 Task: Check the percentage active listings of 4 bedrooms in the last 5 years.
Action: Mouse moved to (889, 202)
Screenshot: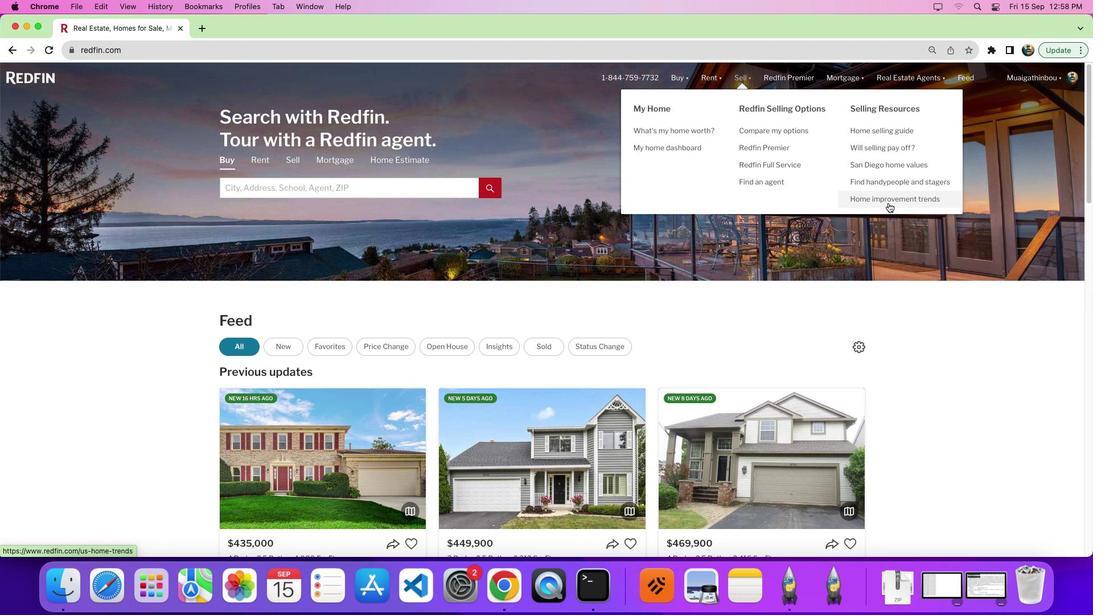 
Action: Mouse pressed left at (889, 202)
Screenshot: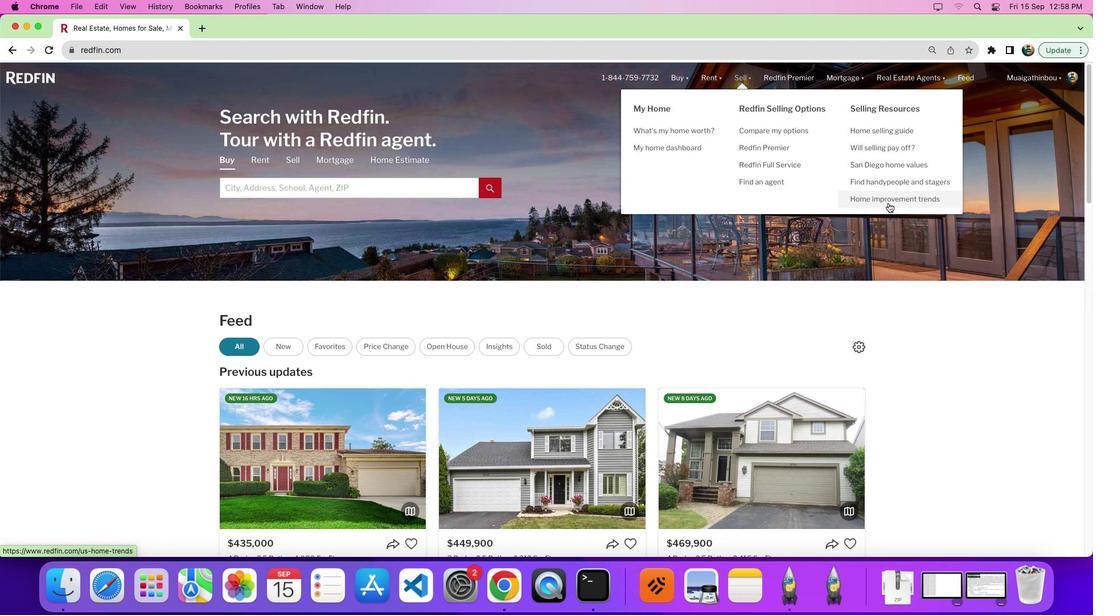 
Action: Mouse pressed left at (889, 202)
Screenshot: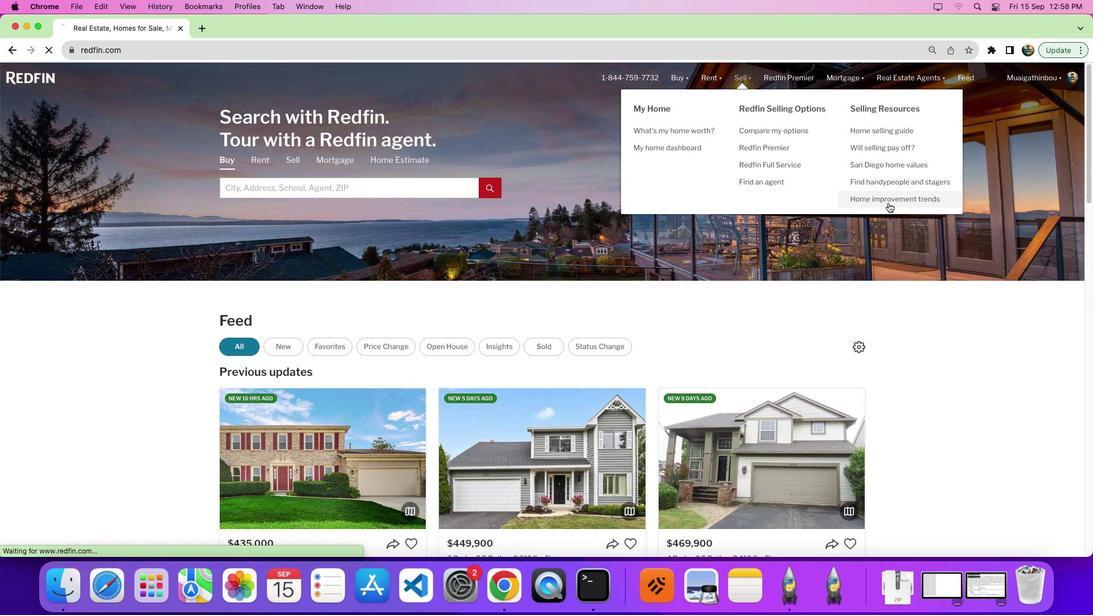 
Action: Mouse moved to (287, 216)
Screenshot: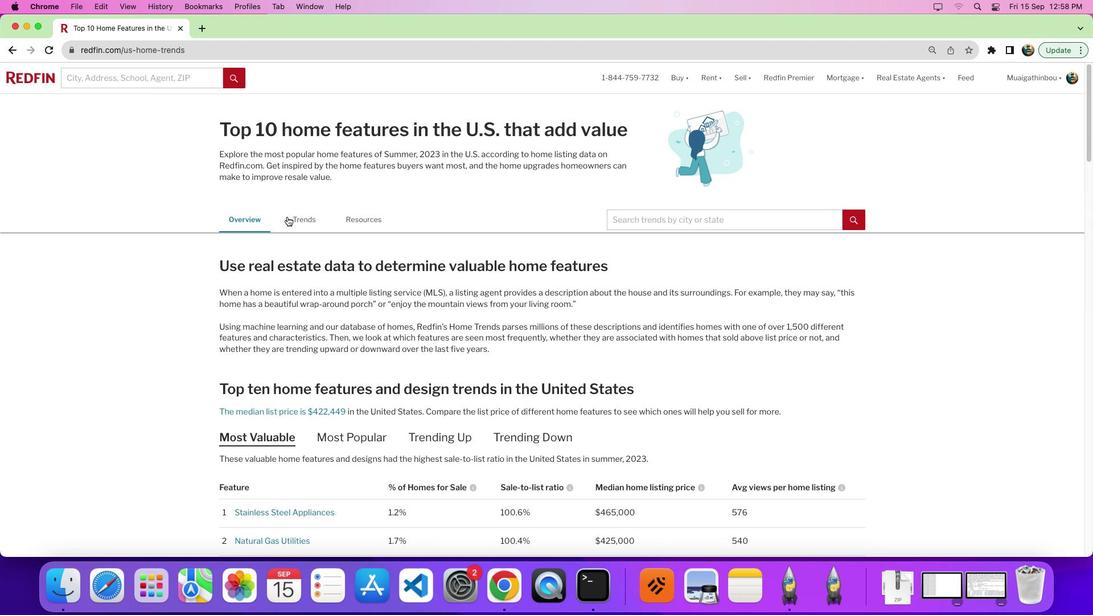
Action: Mouse pressed left at (287, 216)
Screenshot: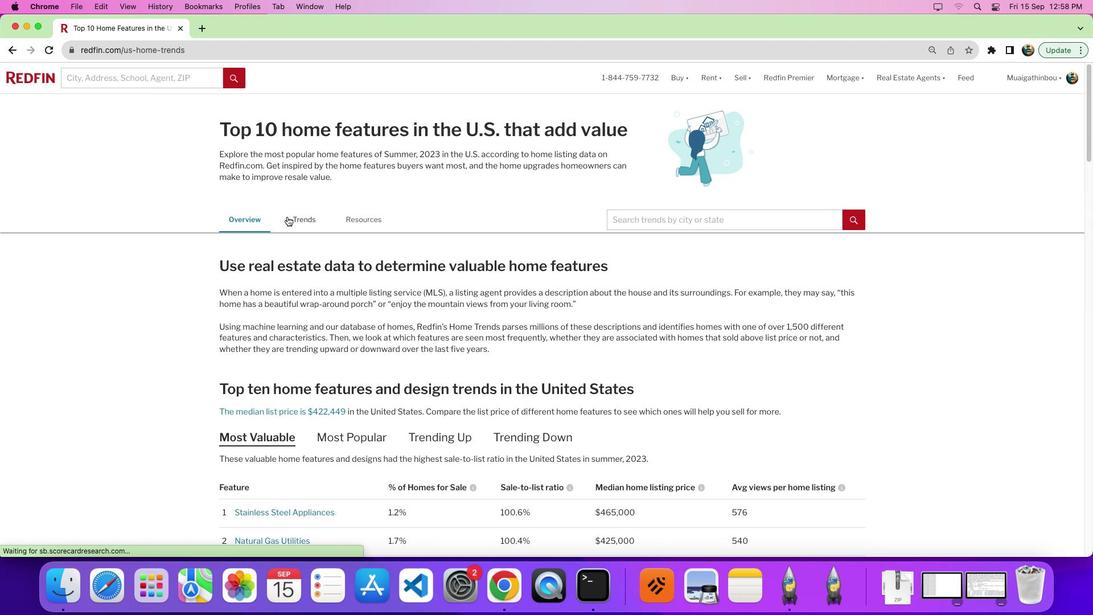 
Action: Mouse pressed left at (287, 216)
Screenshot: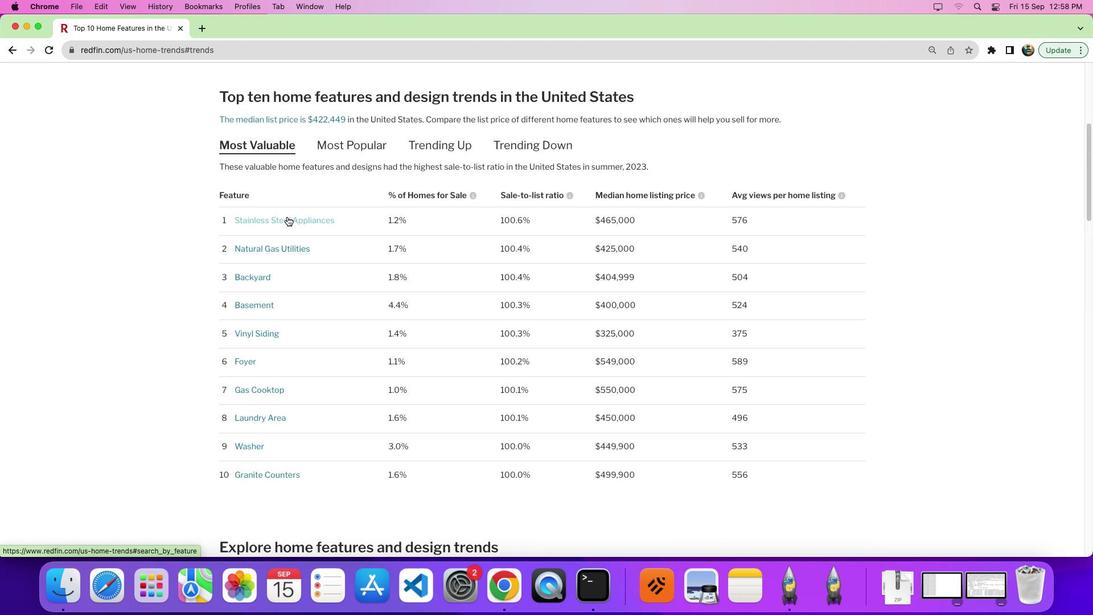 
Action: Mouse moved to (477, 316)
Screenshot: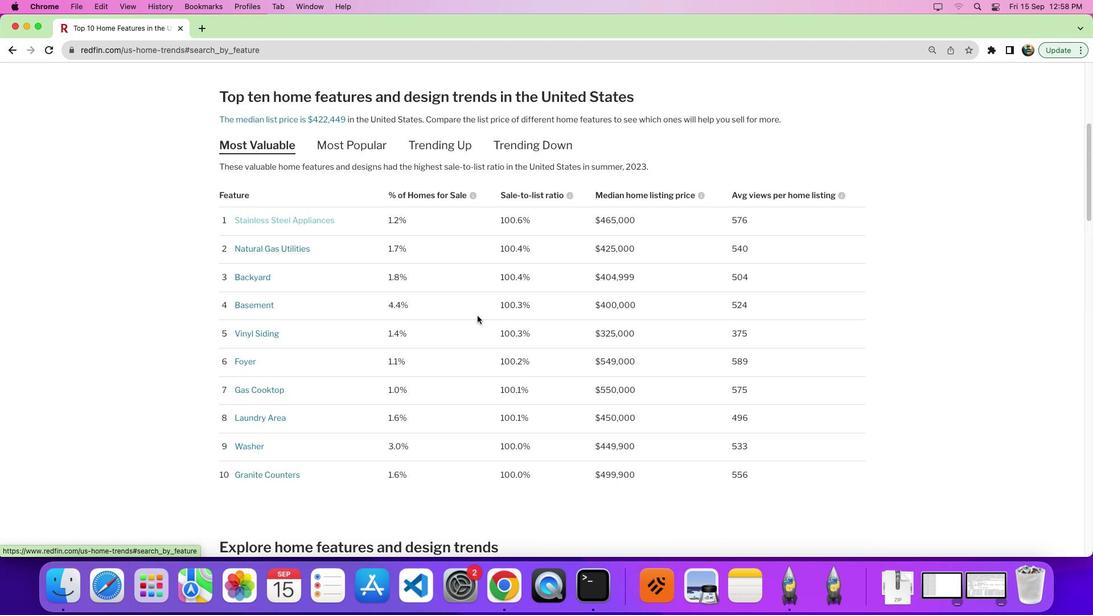 
Action: Mouse scrolled (477, 316) with delta (0, 0)
Screenshot: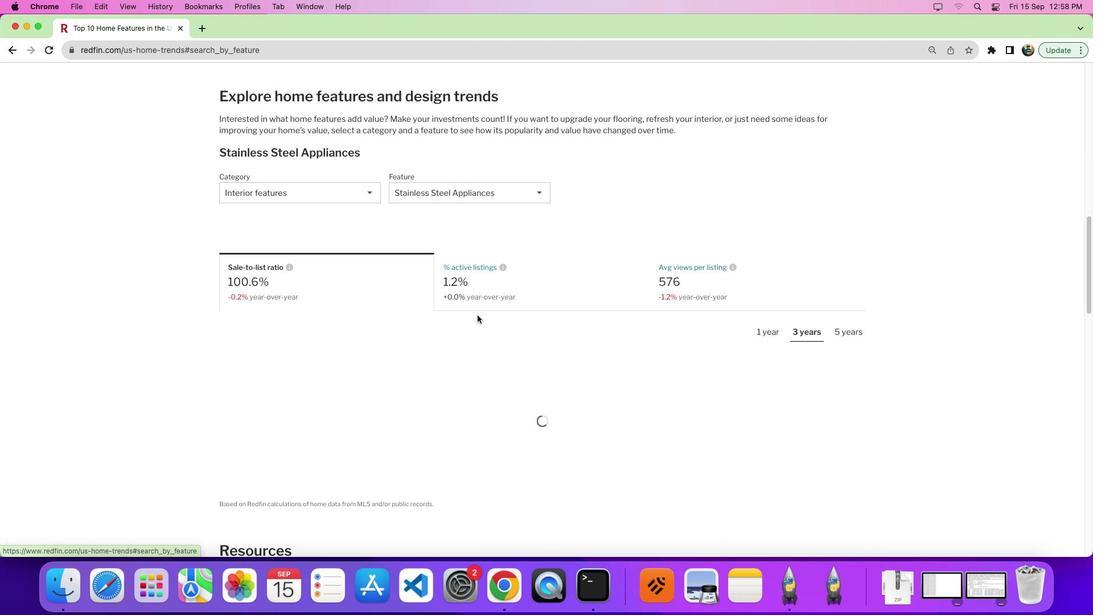 
Action: Mouse scrolled (477, 316) with delta (0, 0)
Screenshot: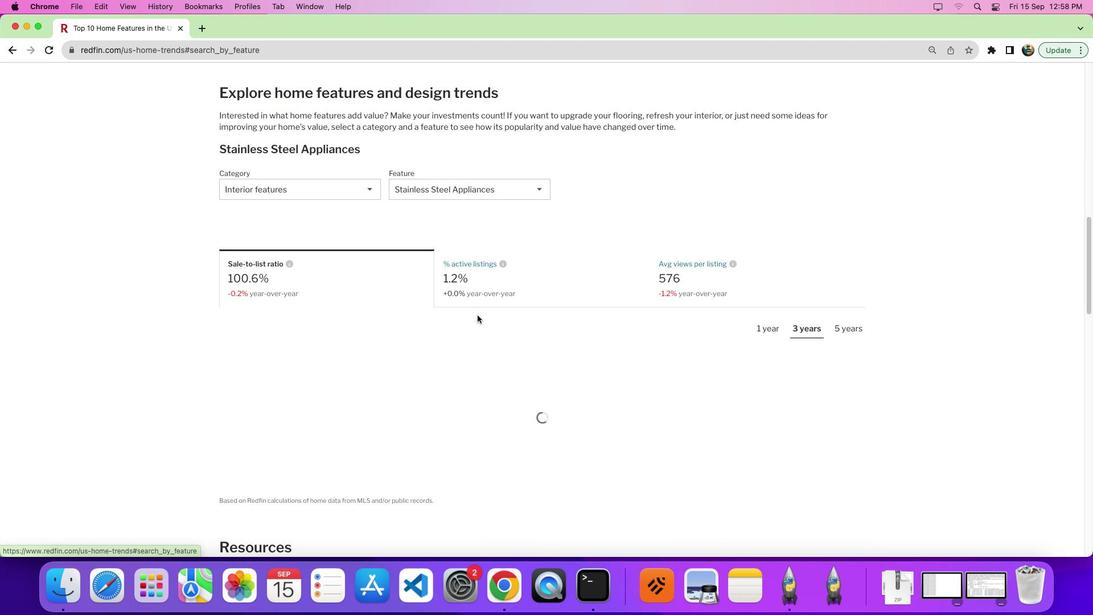 
Action: Mouse moved to (477, 315)
Screenshot: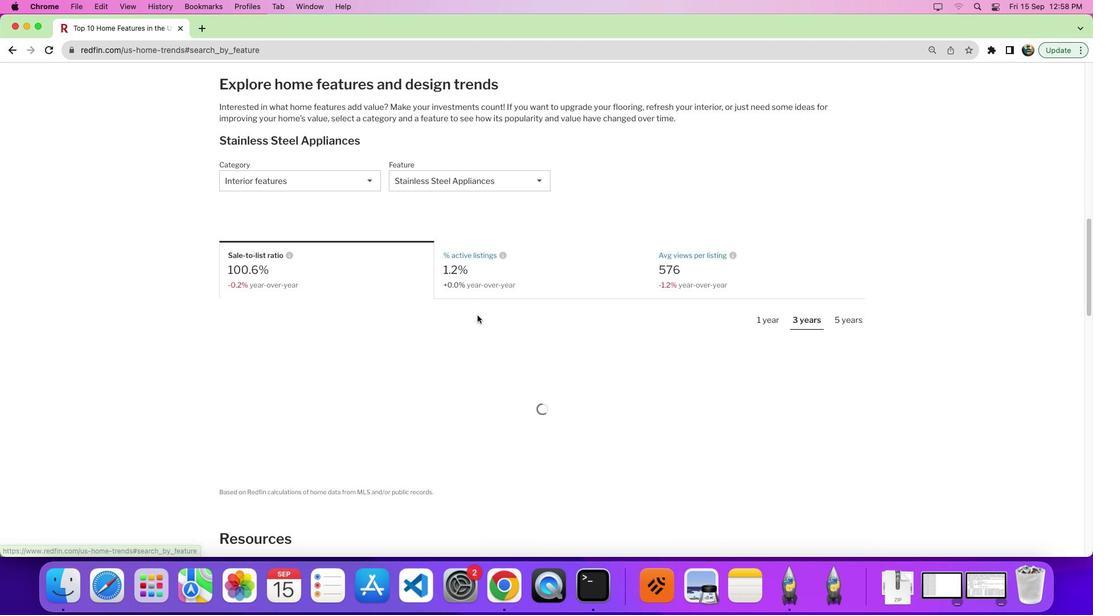 
Action: Mouse scrolled (477, 315) with delta (0, -3)
Screenshot: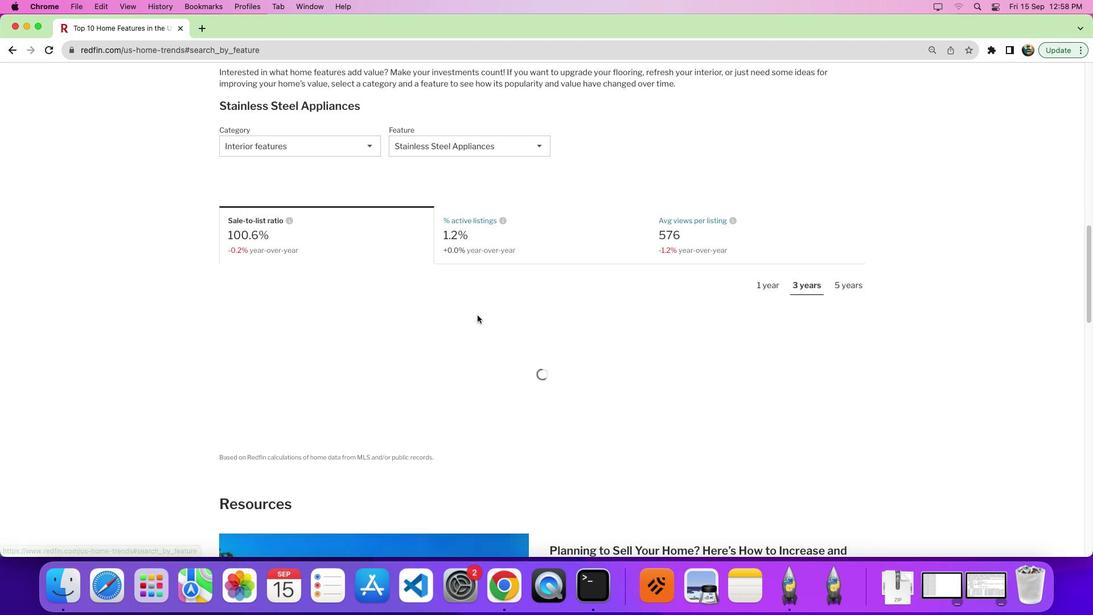 
Action: Mouse moved to (427, 287)
Screenshot: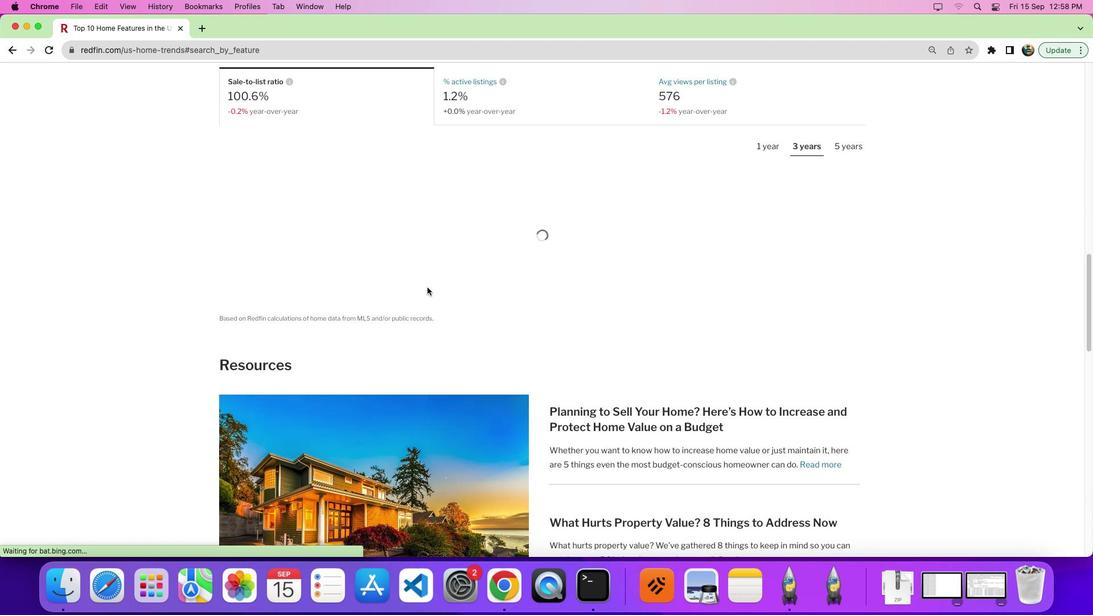 
Action: Mouse scrolled (427, 287) with delta (0, 0)
Screenshot: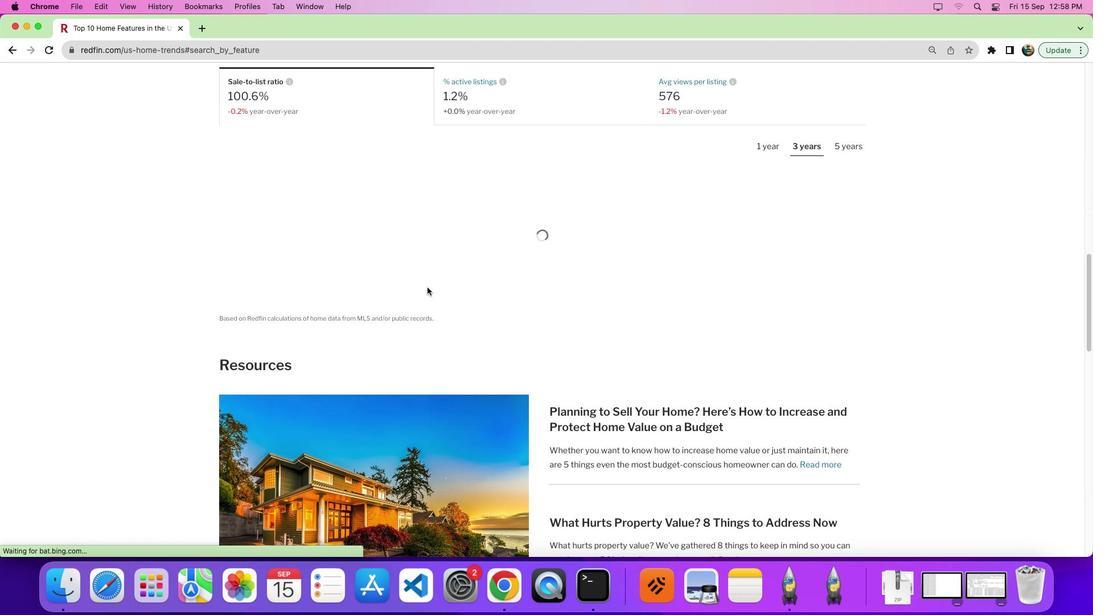 
Action: Mouse scrolled (427, 287) with delta (0, 0)
Screenshot: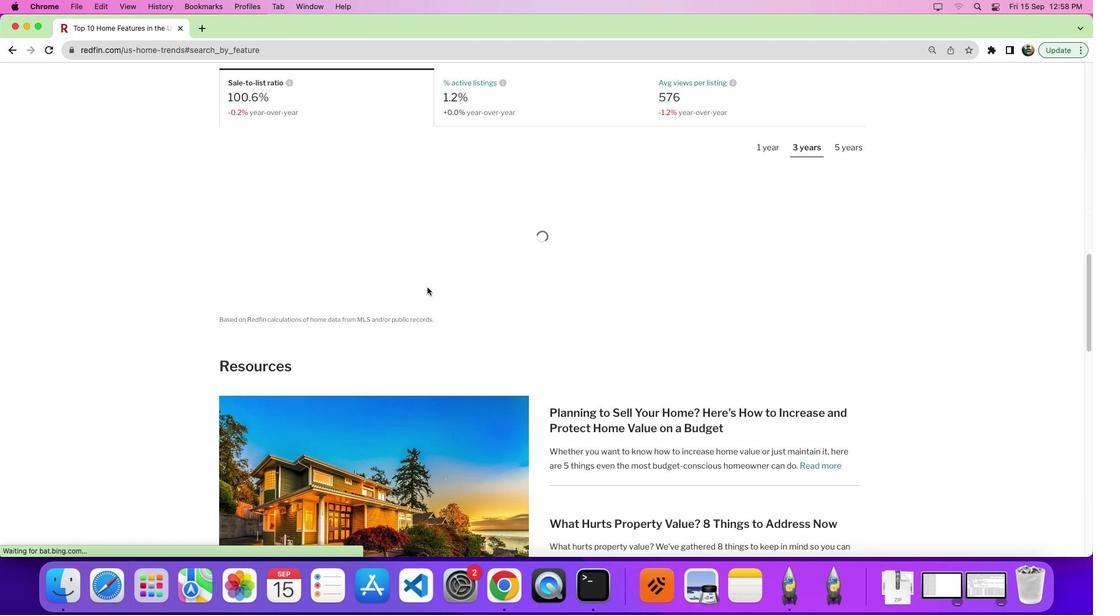 
Action: Mouse moved to (297, 167)
Screenshot: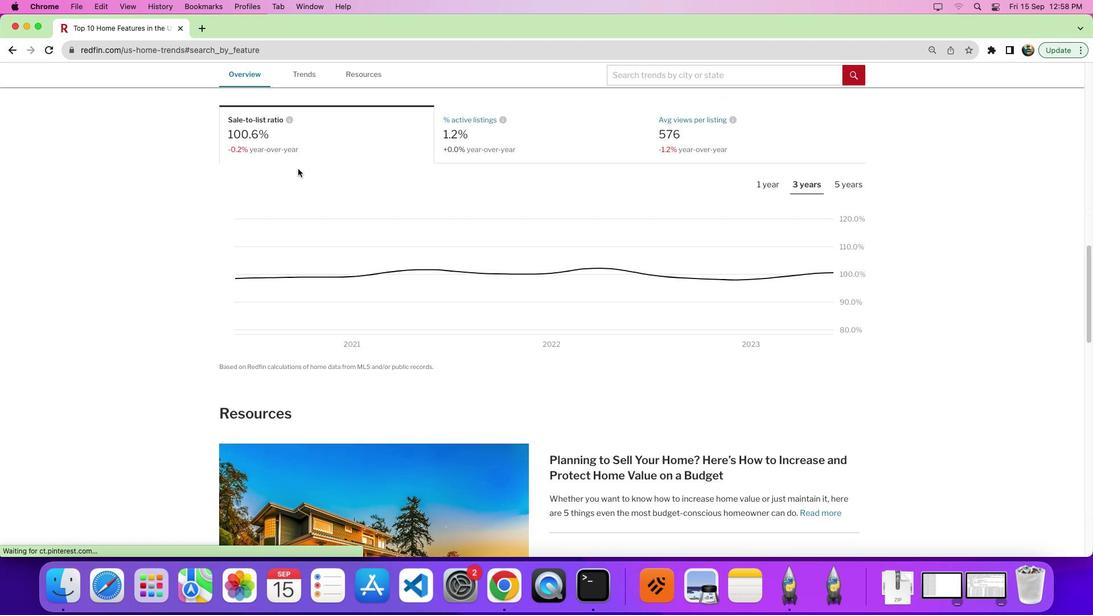 
Action: Mouse scrolled (297, 167) with delta (0, 0)
Screenshot: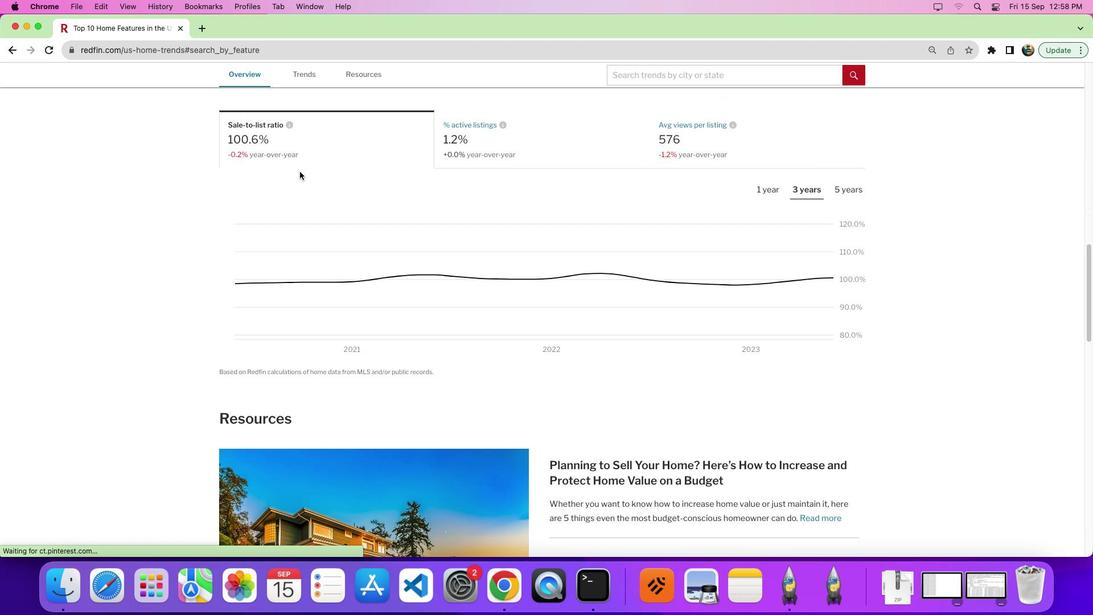 
Action: Mouse moved to (297, 168)
Screenshot: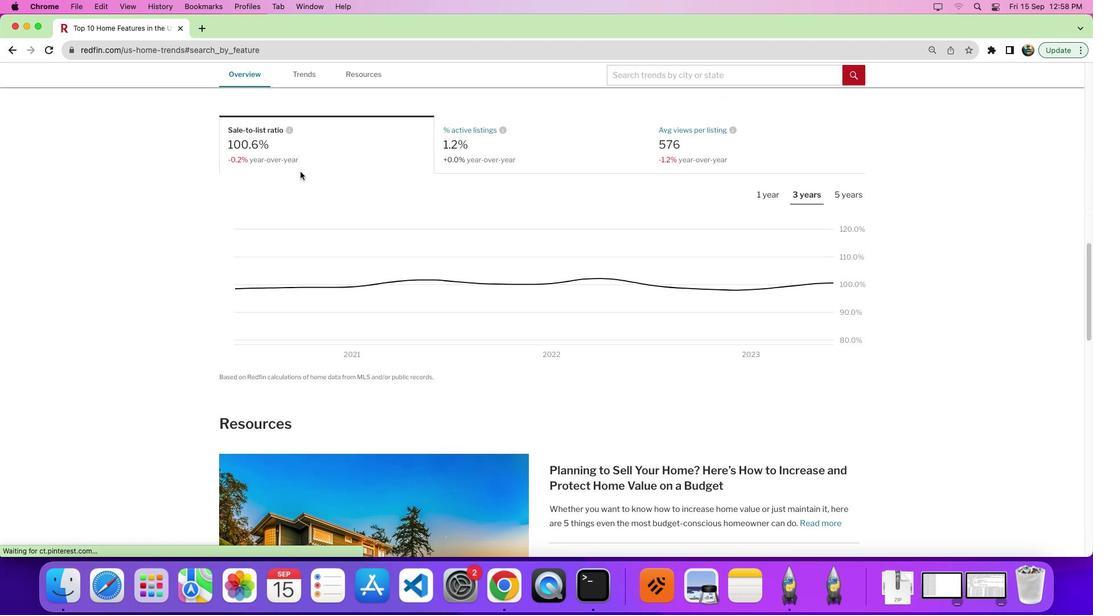 
Action: Mouse scrolled (297, 168) with delta (0, 0)
Screenshot: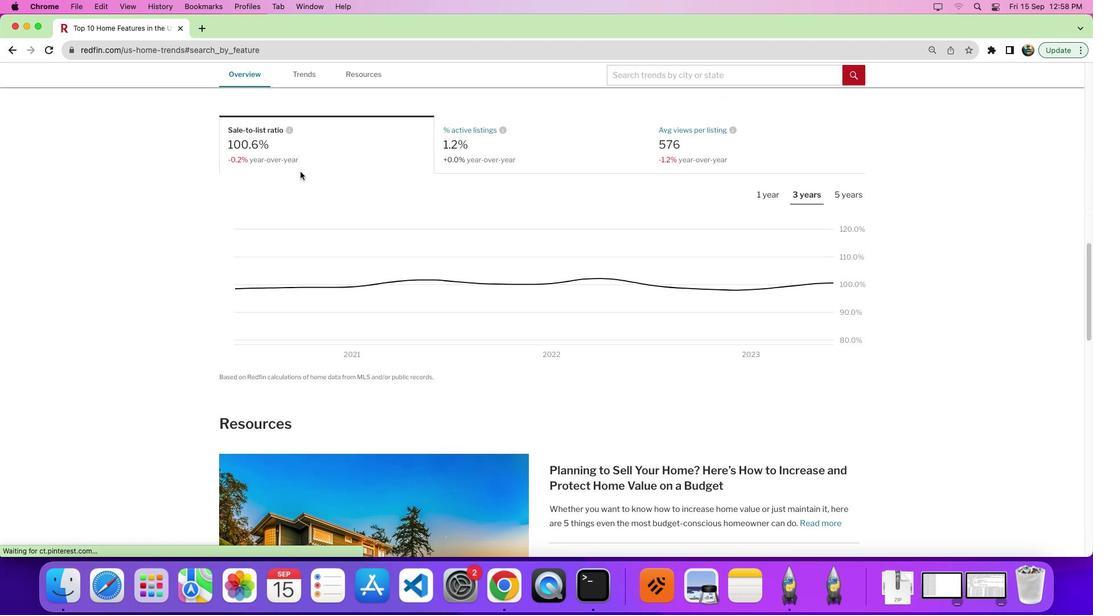 
Action: Mouse moved to (300, 172)
Screenshot: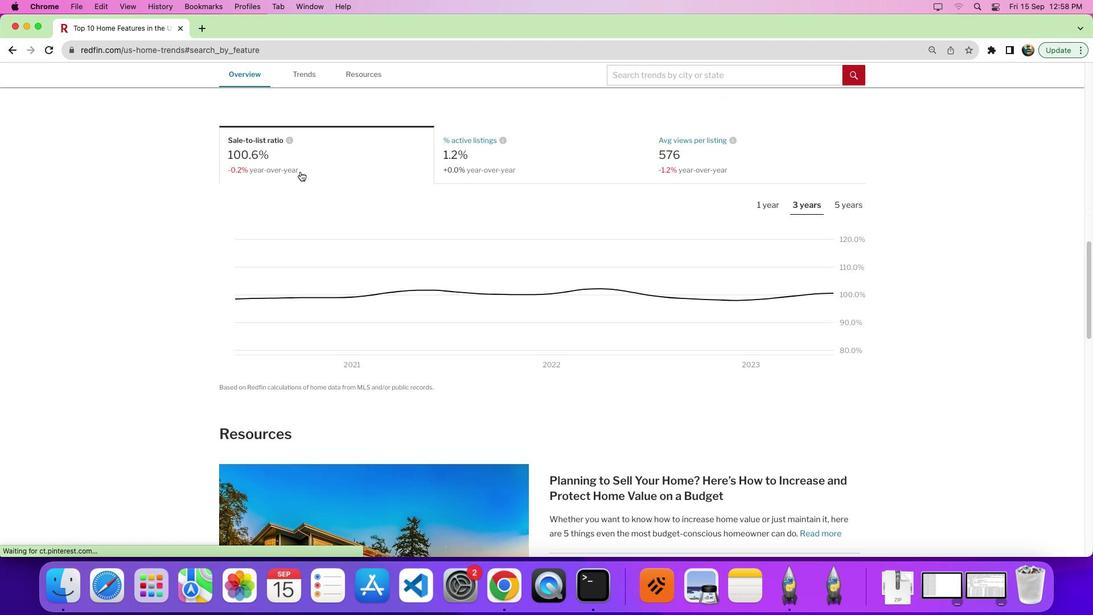 
Action: Mouse scrolled (300, 172) with delta (0, 2)
Screenshot: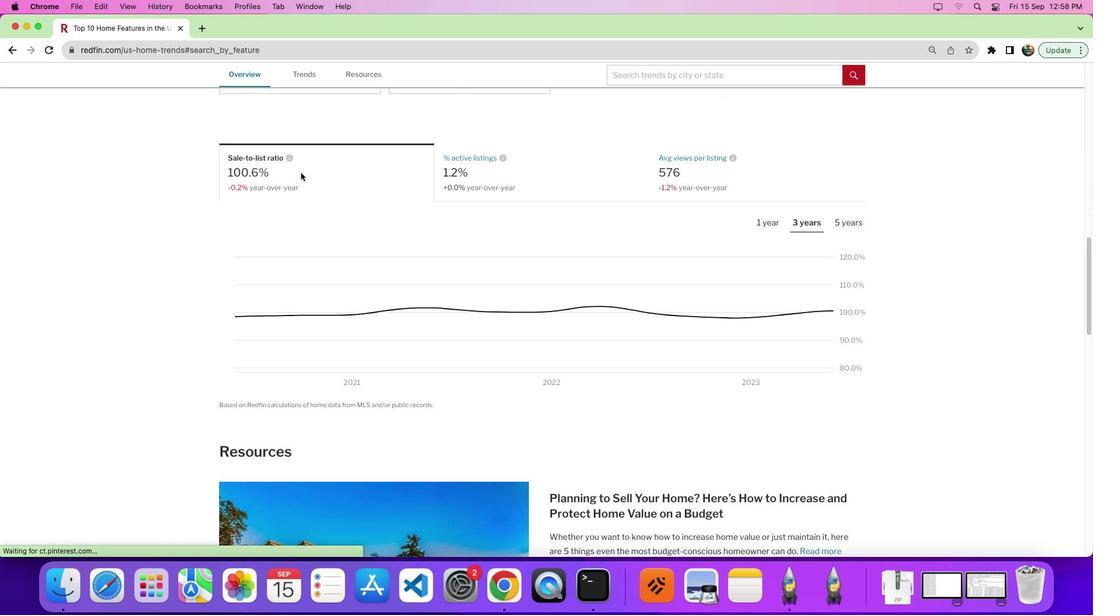 
Action: Mouse moved to (264, 186)
Screenshot: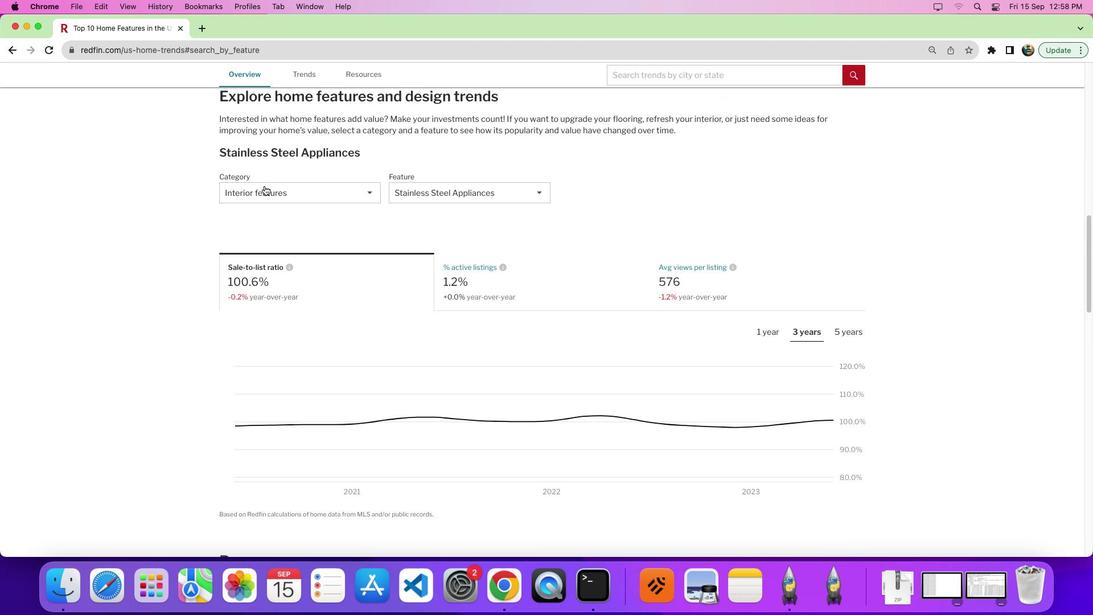 
Action: Mouse pressed left at (264, 186)
Screenshot: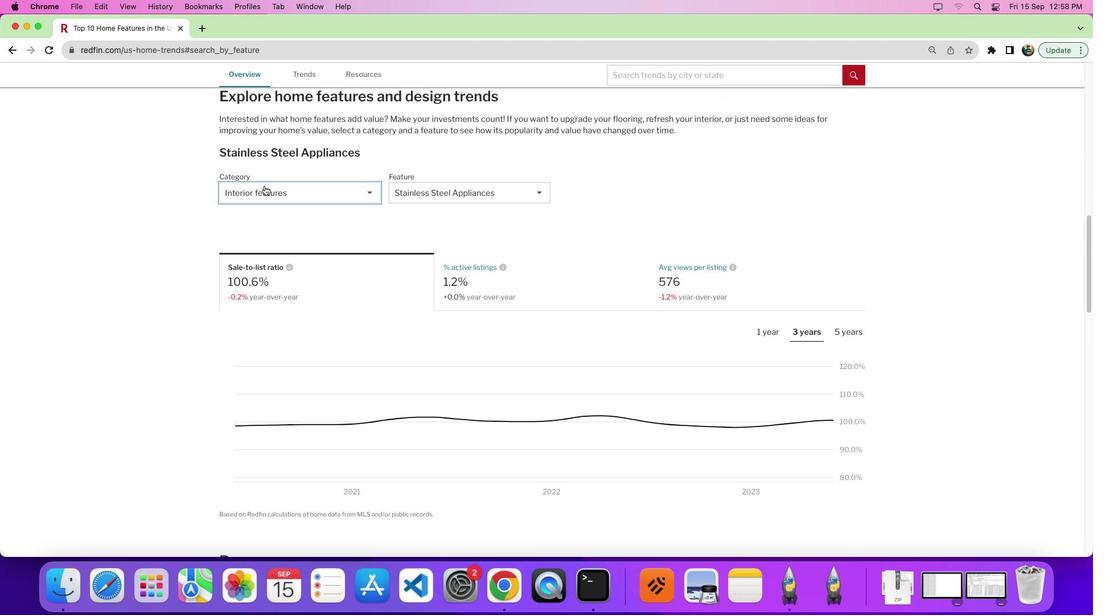 
Action: Mouse moved to (272, 231)
Screenshot: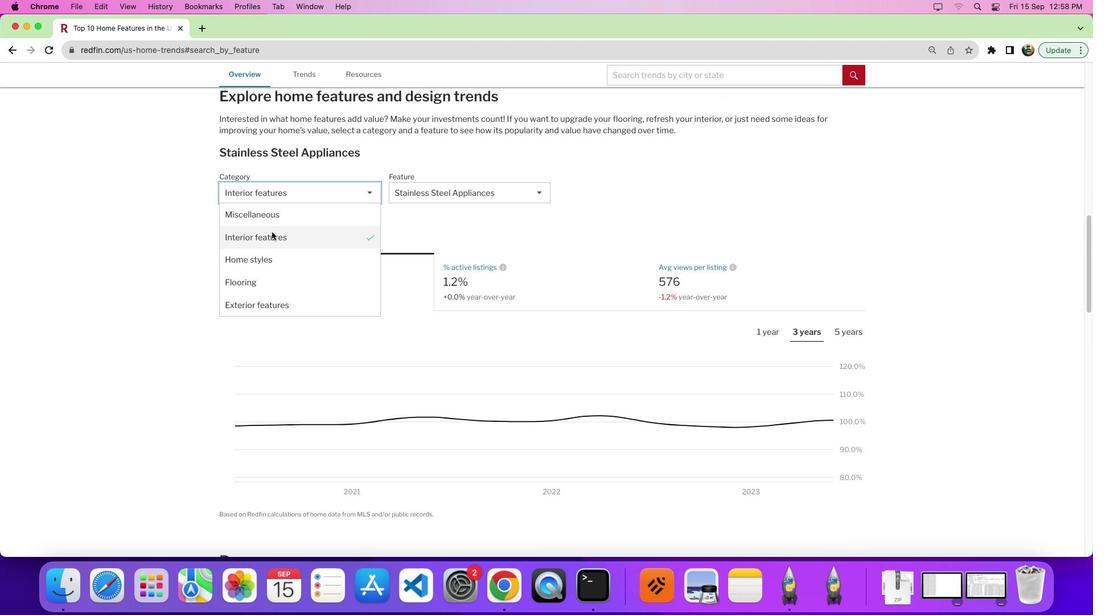 
Action: Mouse pressed left at (272, 231)
Screenshot: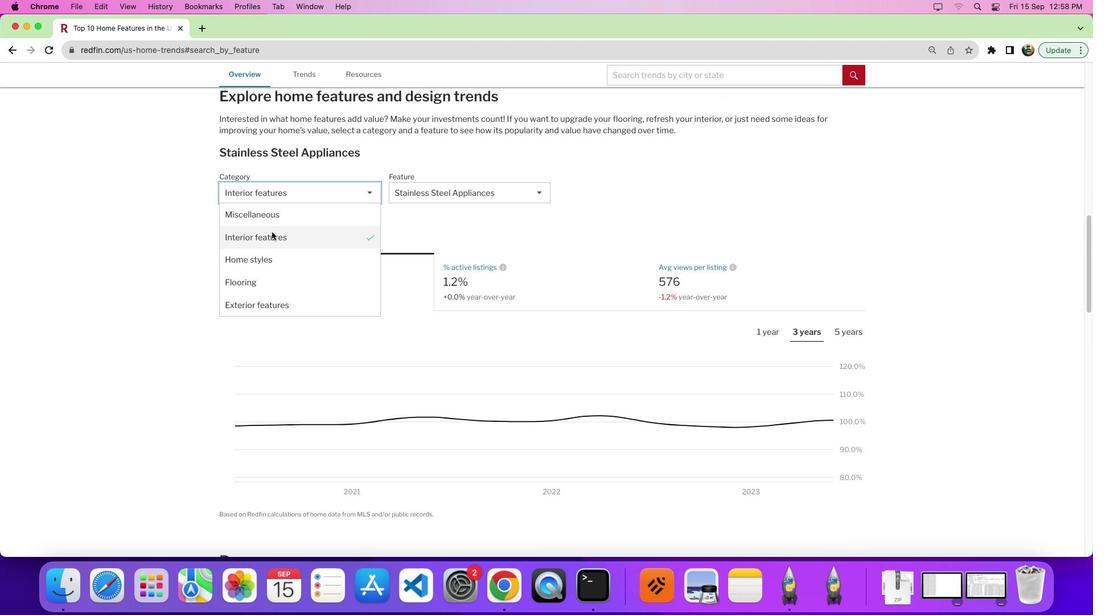 
Action: Mouse moved to (486, 199)
Screenshot: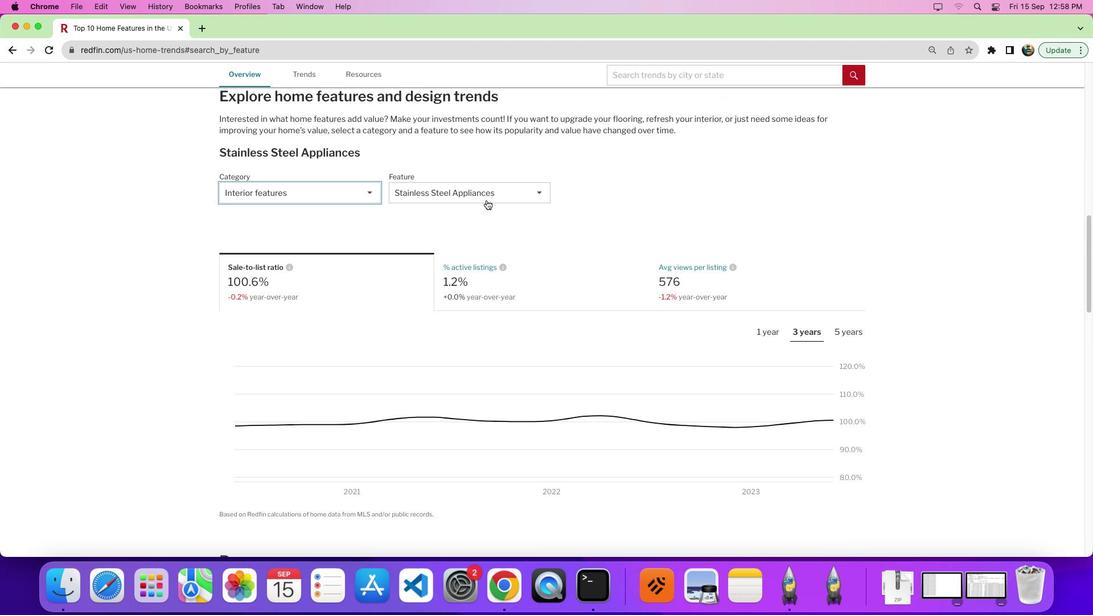 
Action: Mouse pressed left at (486, 199)
Screenshot: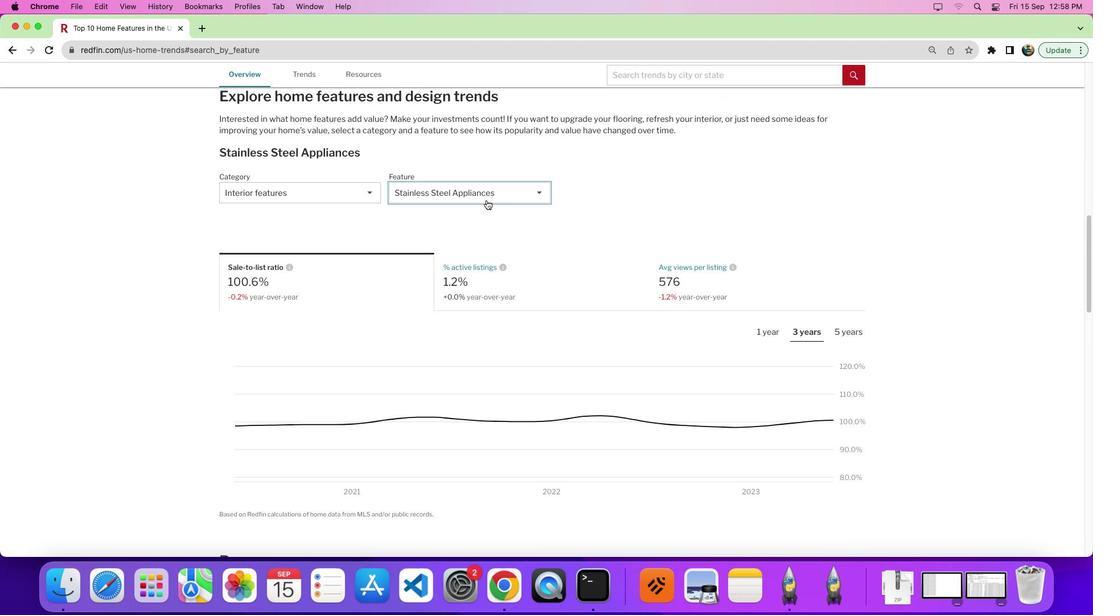 
Action: Mouse moved to (472, 237)
Screenshot: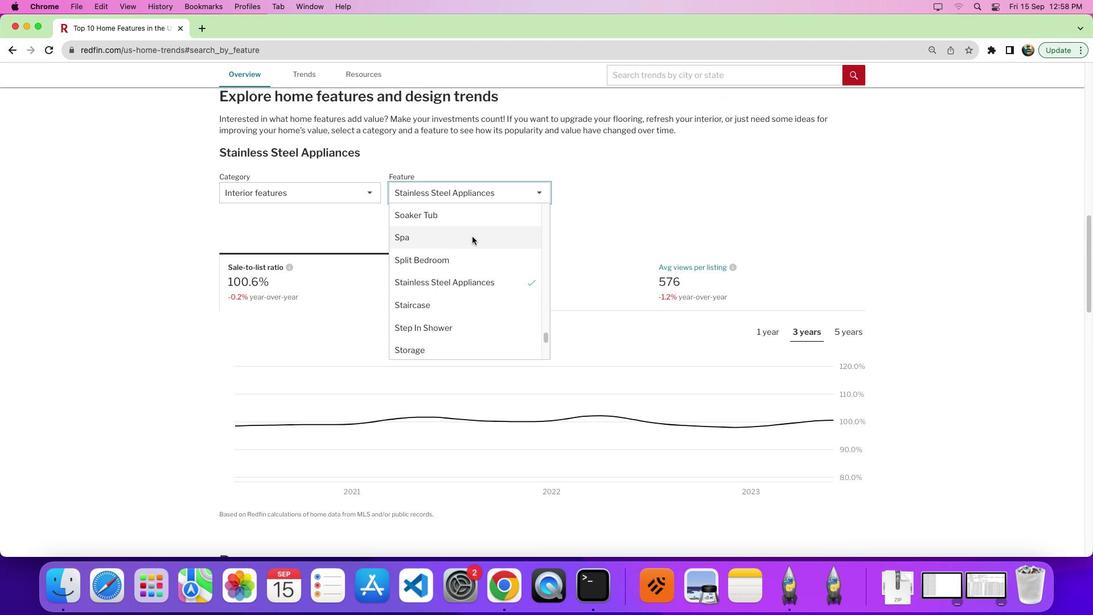 
Action: Mouse scrolled (472, 237) with delta (0, 0)
Screenshot: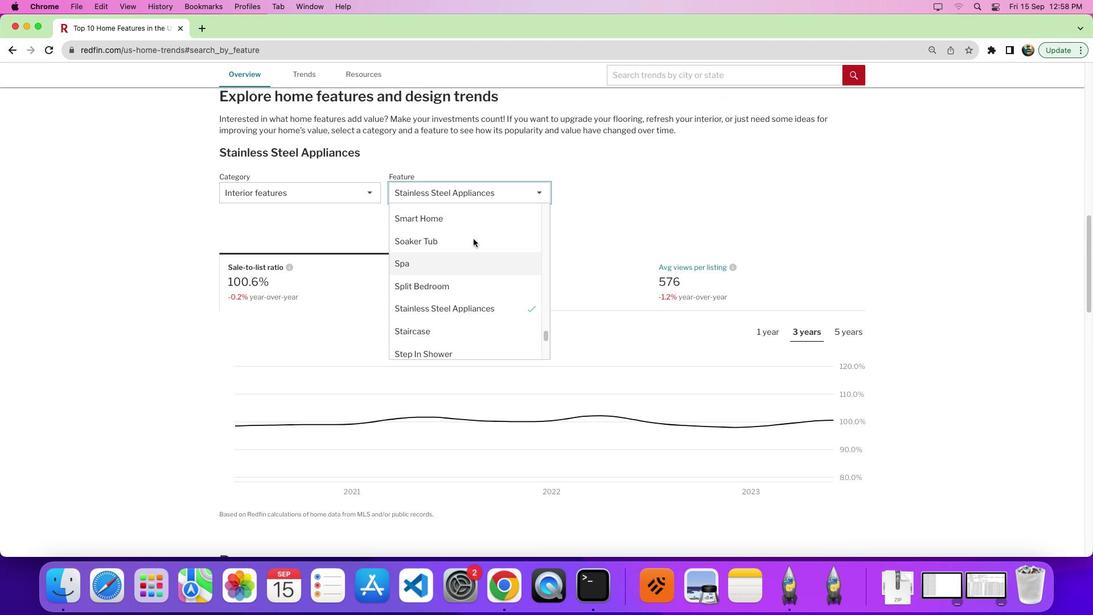 
Action: Mouse scrolled (472, 237) with delta (0, 1)
Screenshot: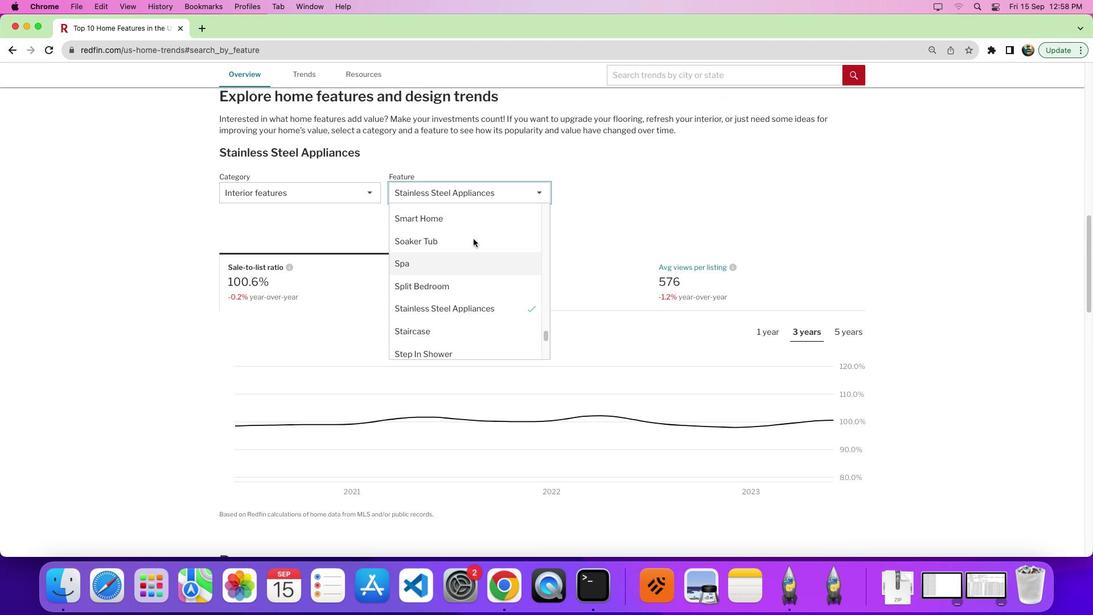 
Action: Mouse scrolled (472, 237) with delta (0, 5)
Screenshot: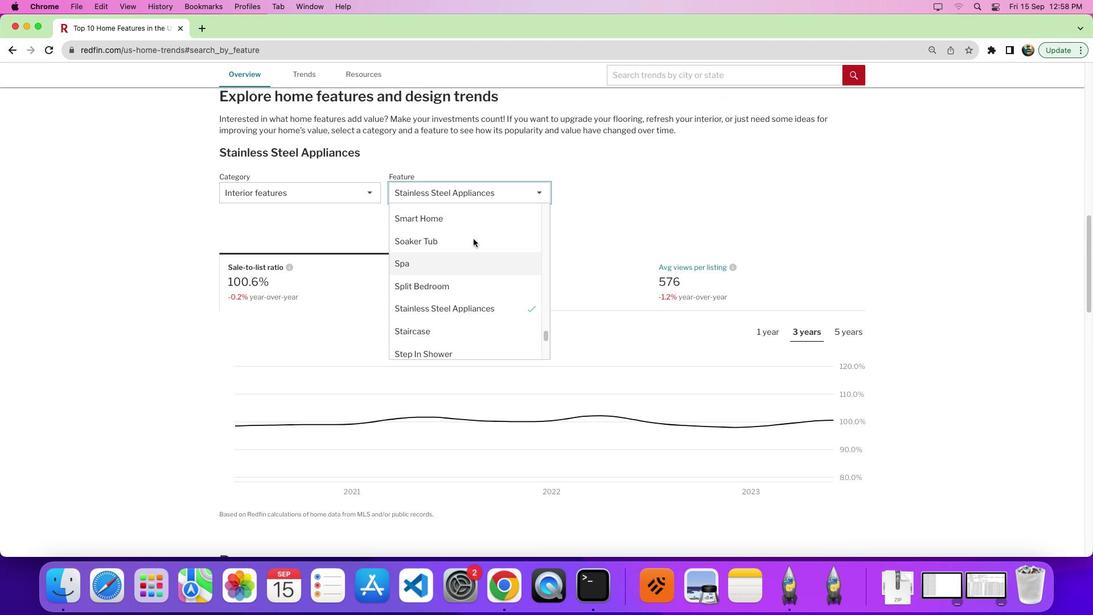 
Action: Mouse scrolled (472, 237) with delta (0, 7)
Screenshot: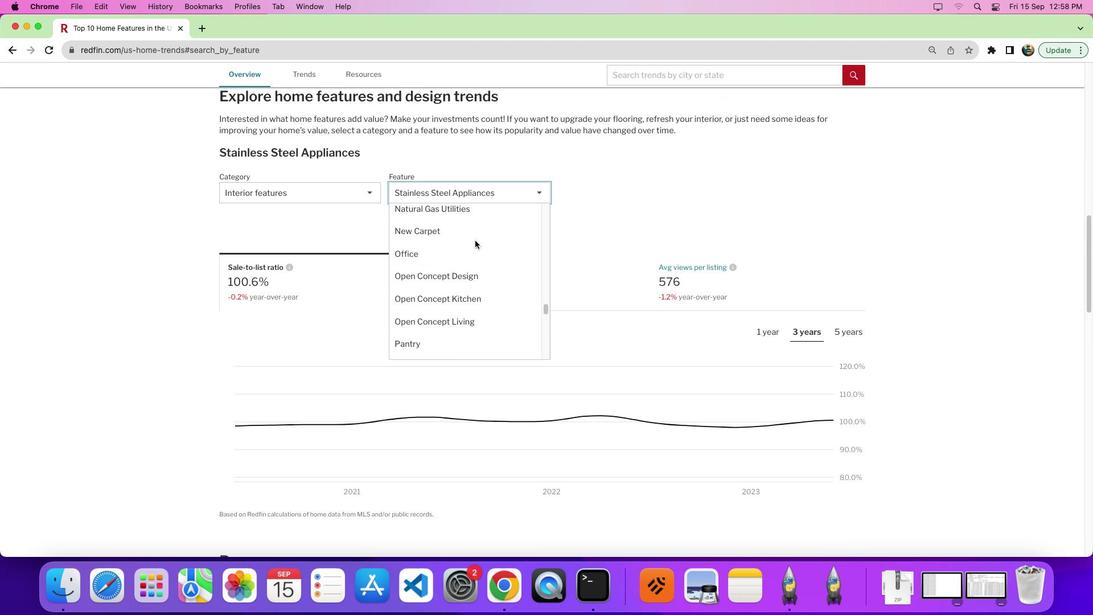 
Action: Mouse moved to (475, 240)
Screenshot: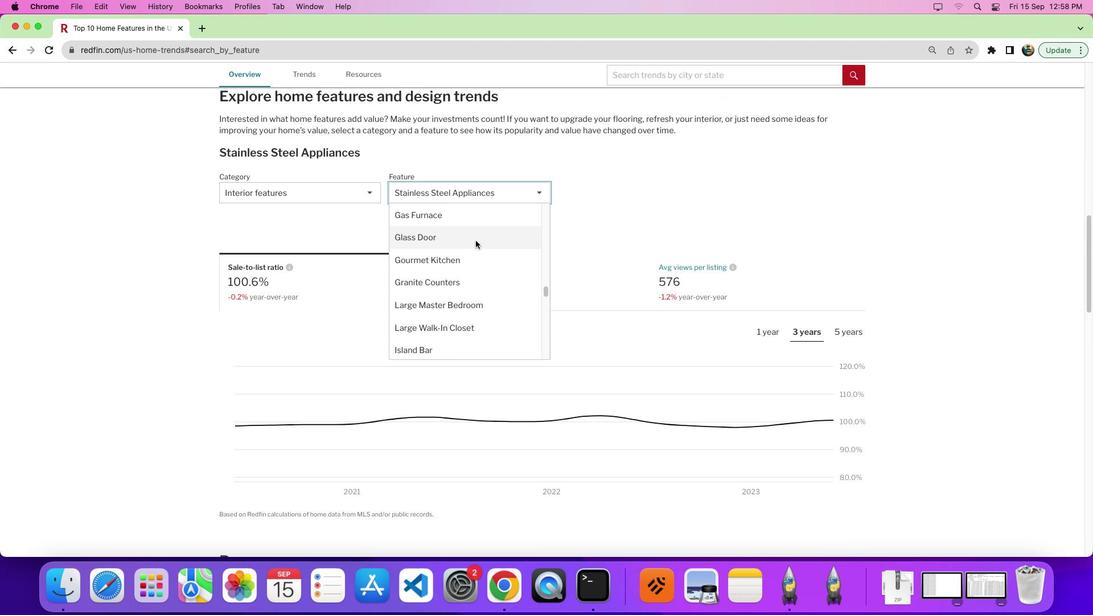 
Action: Mouse scrolled (475, 240) with delta (0, 0)
Screenshot: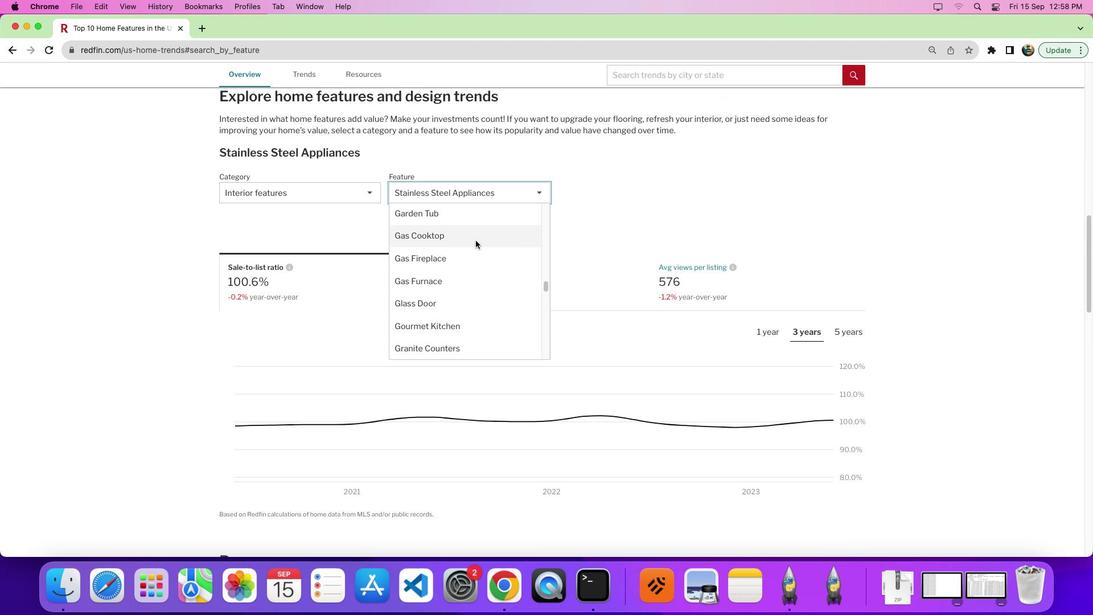 
Action: Mouse scrolled (475, 240) with delta (0, 1)
Screenshot: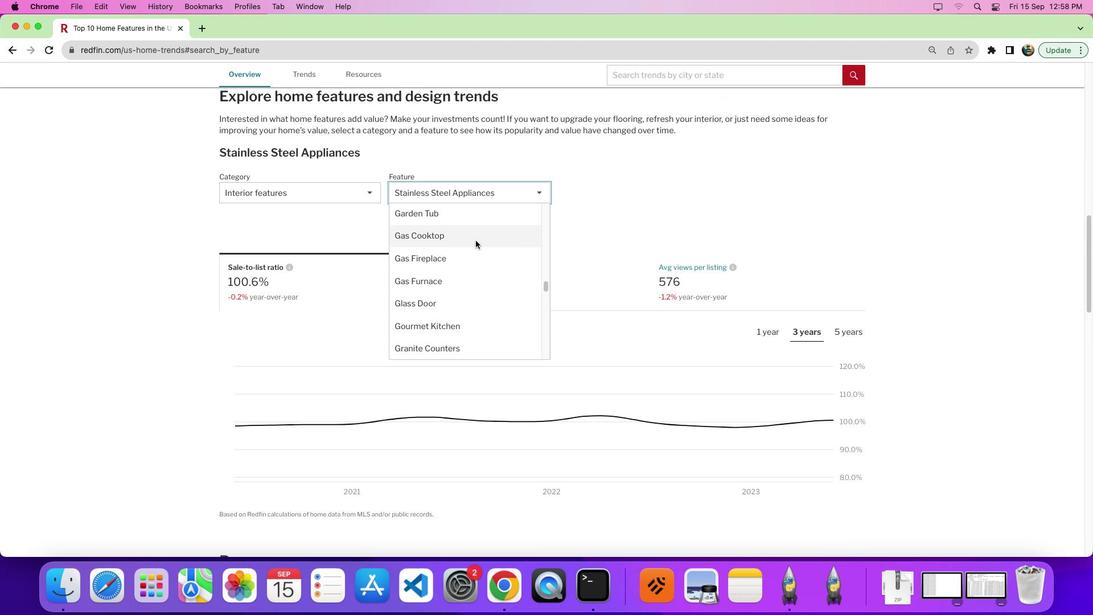 
Action: Mouse scrolled (475, 240) with delta (0, 5)
Screenshot: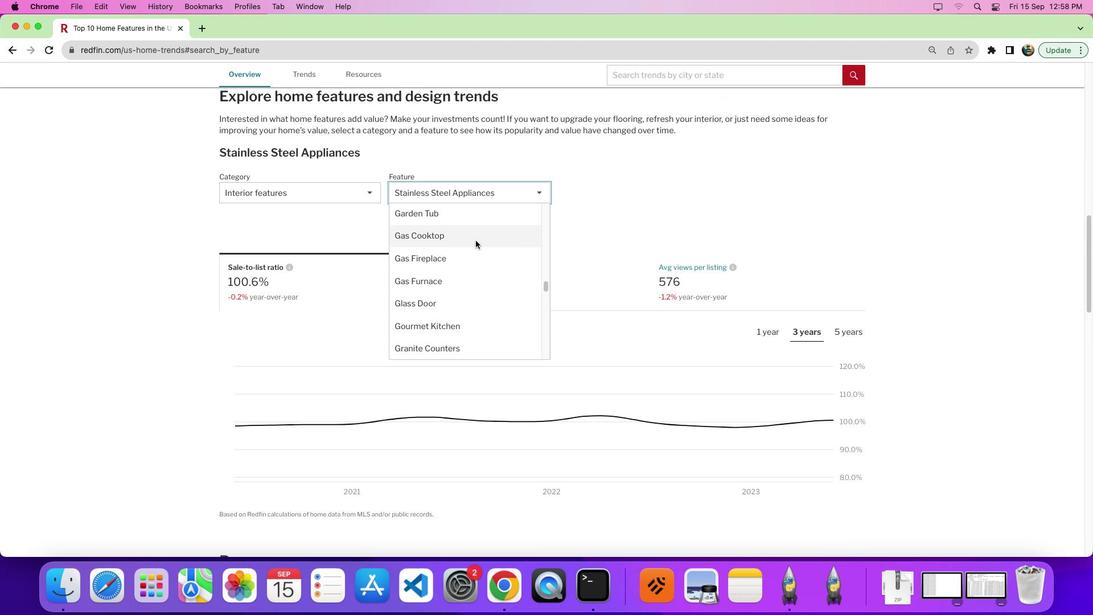
Action: Mouse moved to (476, 239)
Screenshot: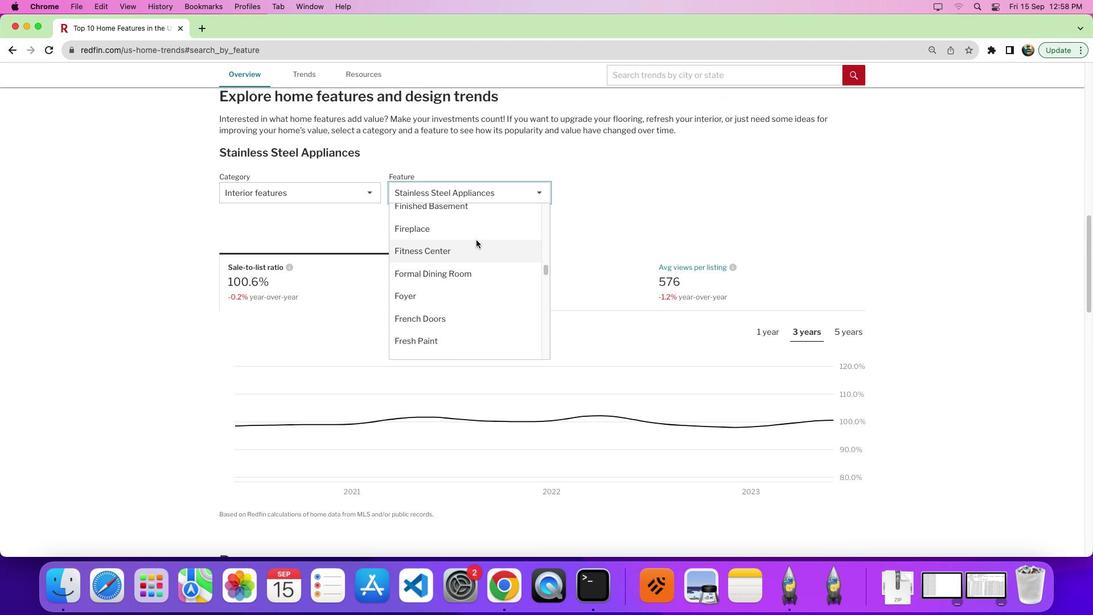 
Action: Mouse scrolled (476, 239) with delta (0, 0)
Screenshot: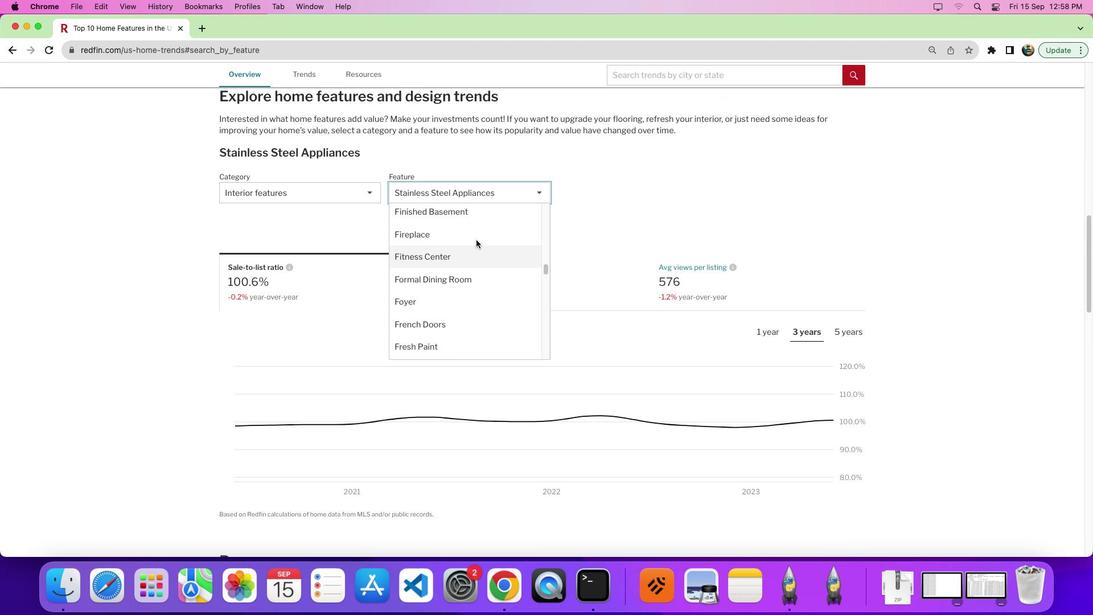 
Action: Mouse moved to (476, 239)
Screenshot: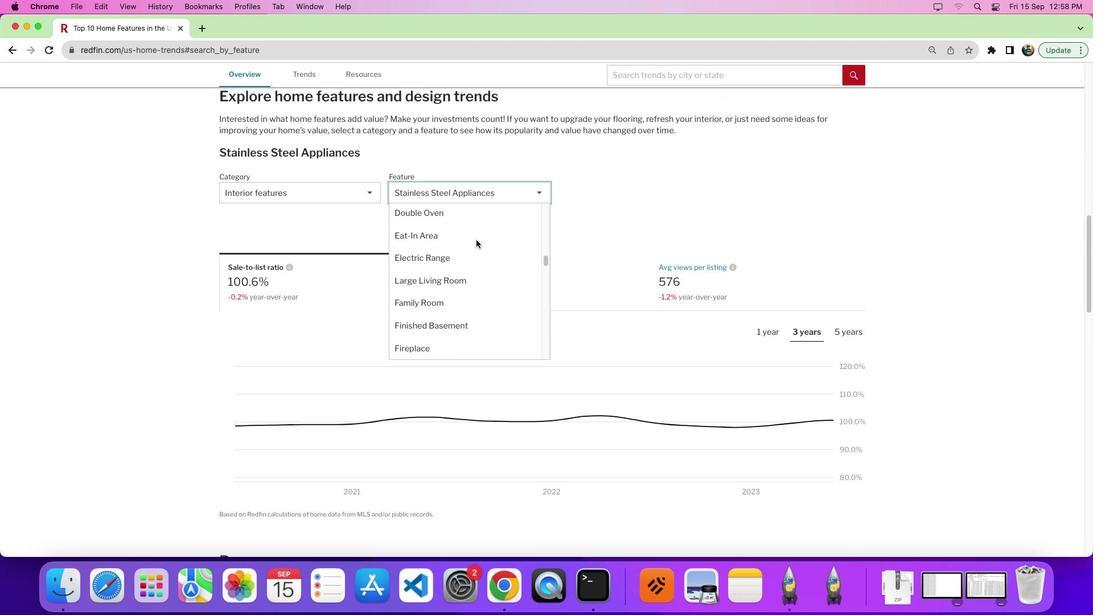 
Action: Mouse scrolled (476, 239) with delta (0, 0)
Screenshot: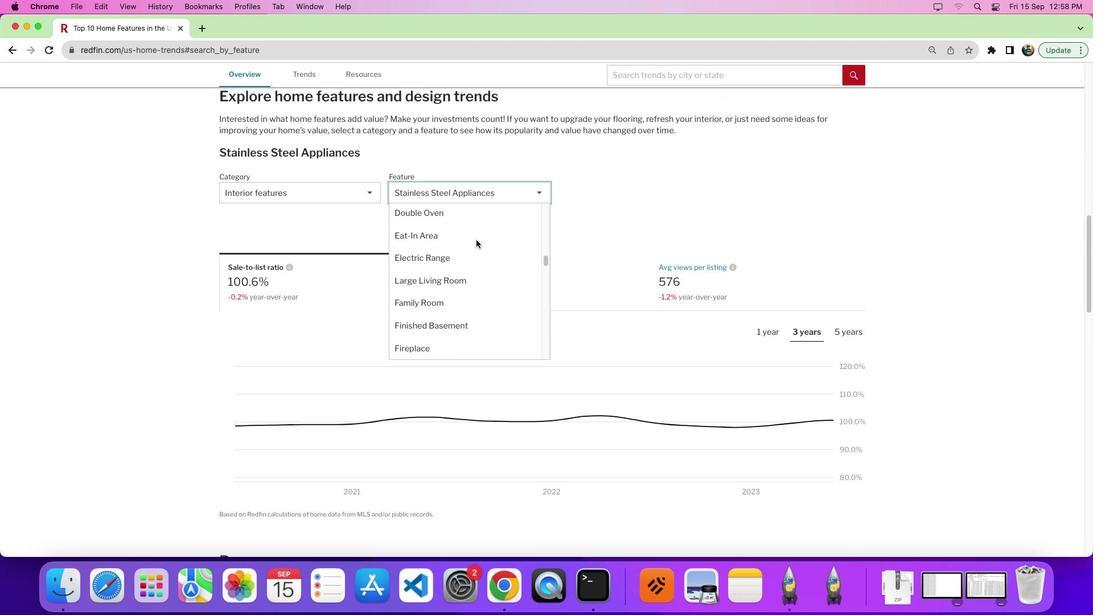
Action: Mouse scrolled (476, 239) with delta (0, 5)
Screenshot: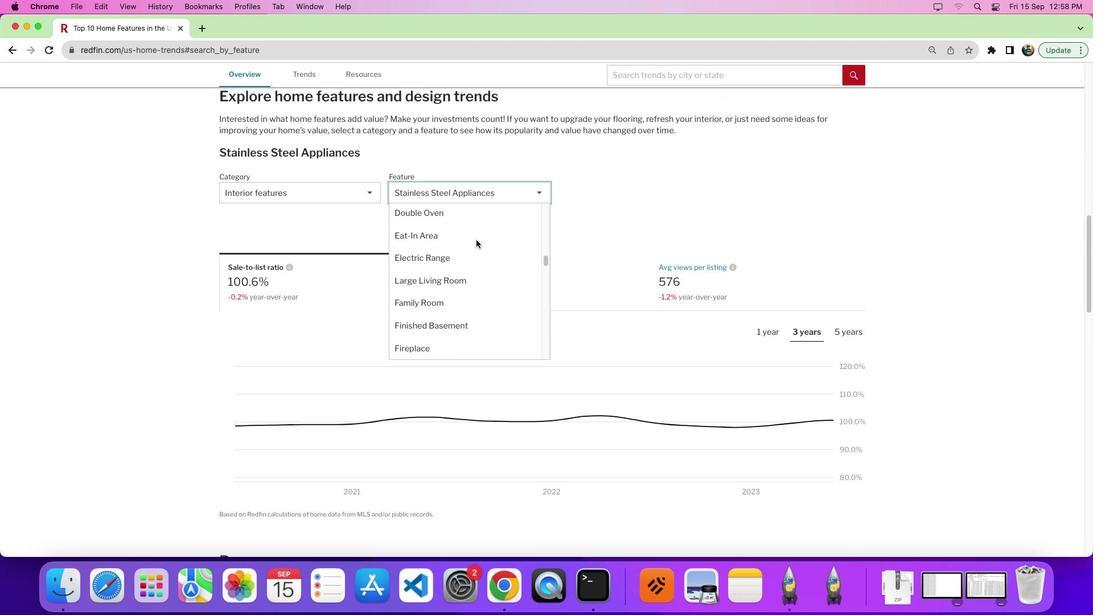 
Action: Mouse scrolled (476, 239) with delta (0, 7)
Screenshot: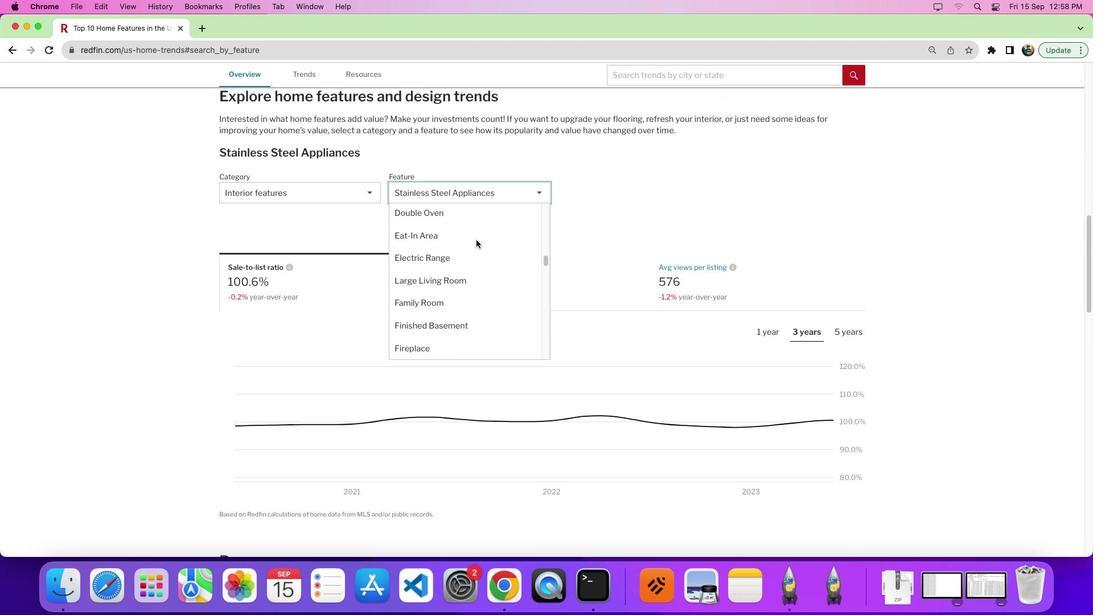 
Action: Mouse scrolled (476, 239) with delta (0, 0)
Screenshot: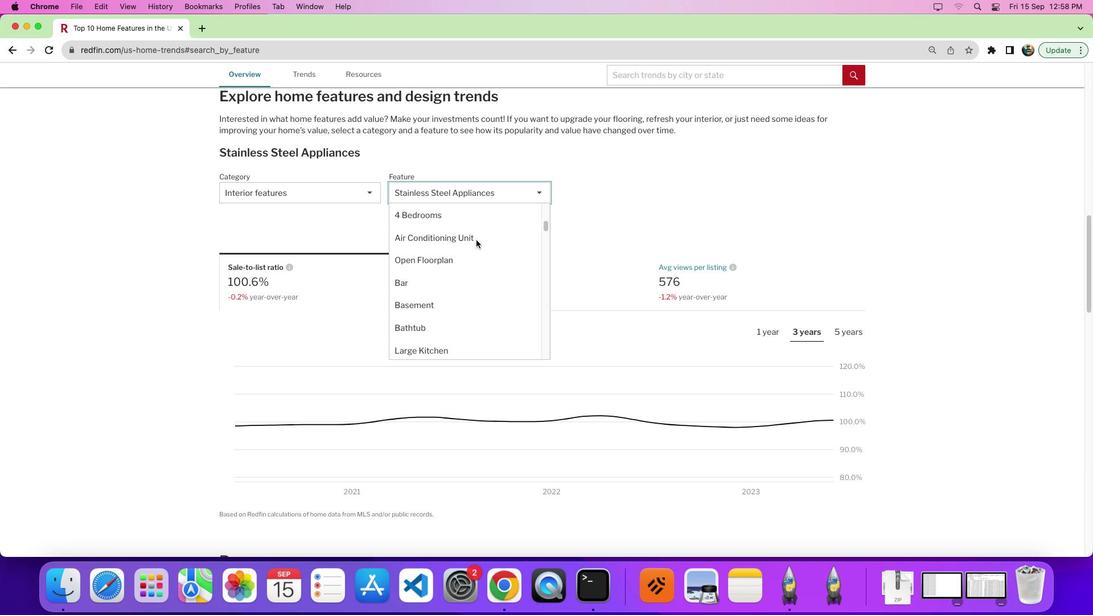 
Action: Mouse scrolled (476, 239) with delta (0, 0)
Screenshot: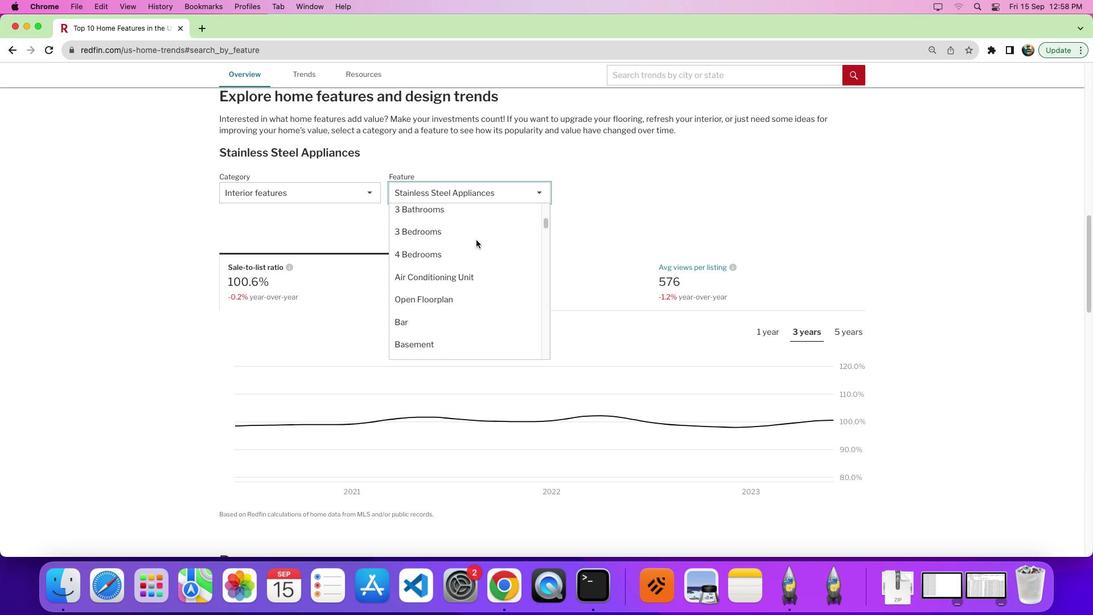 
Action: Mouse scrolled (476, 239) with delta (0, 4)
Screenshot: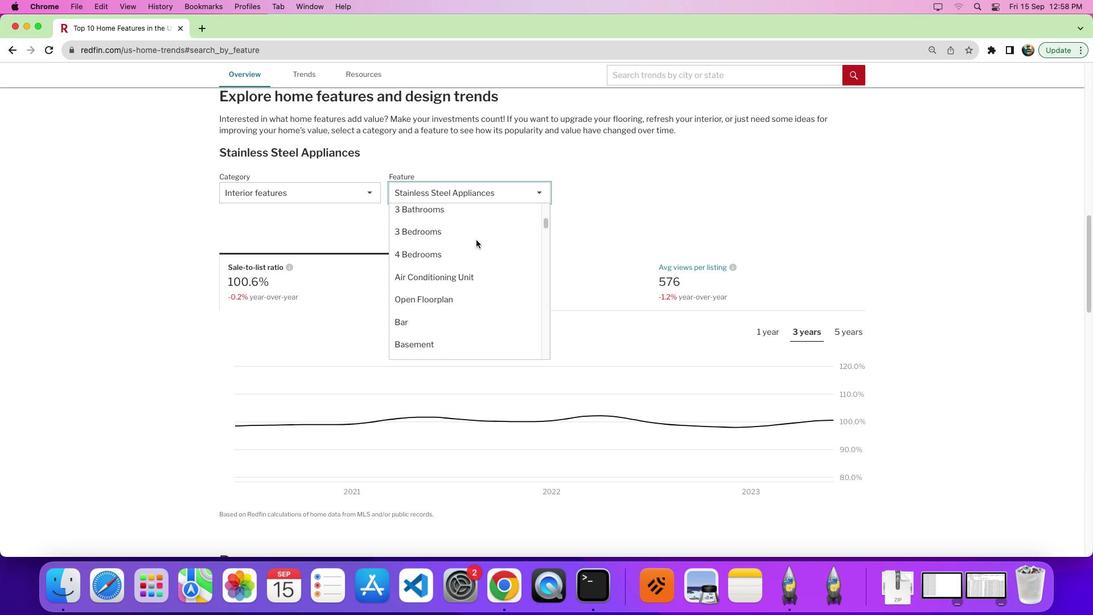
Action: Mouse scrolled (476, 239) with delta (0, 0)
Screenshot: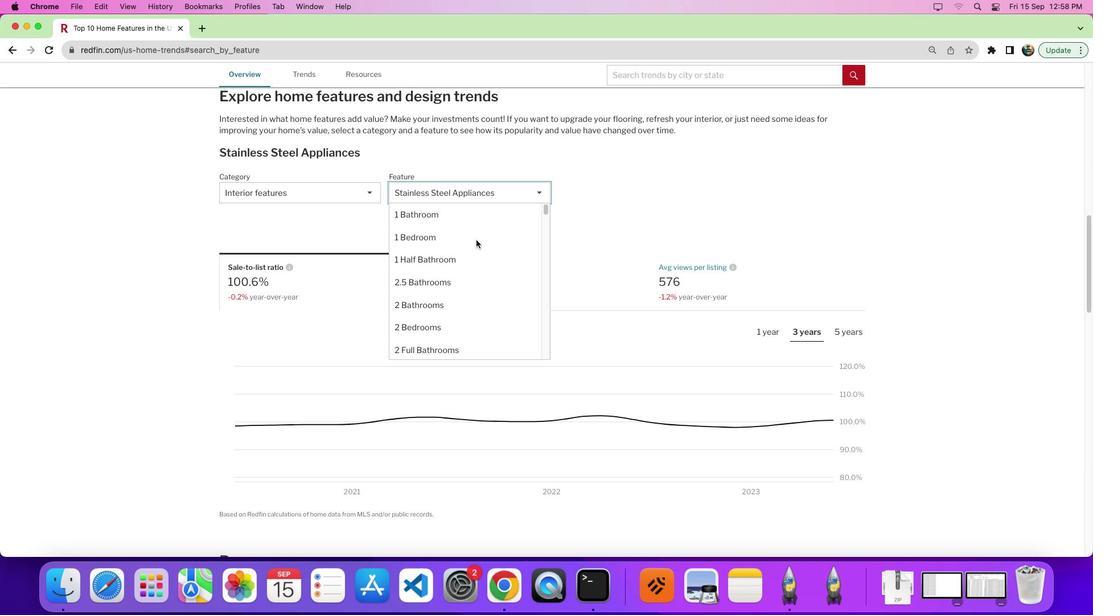 
Action: Mouse scrolled (476, 239) with delta (0, 0)
Screenshot: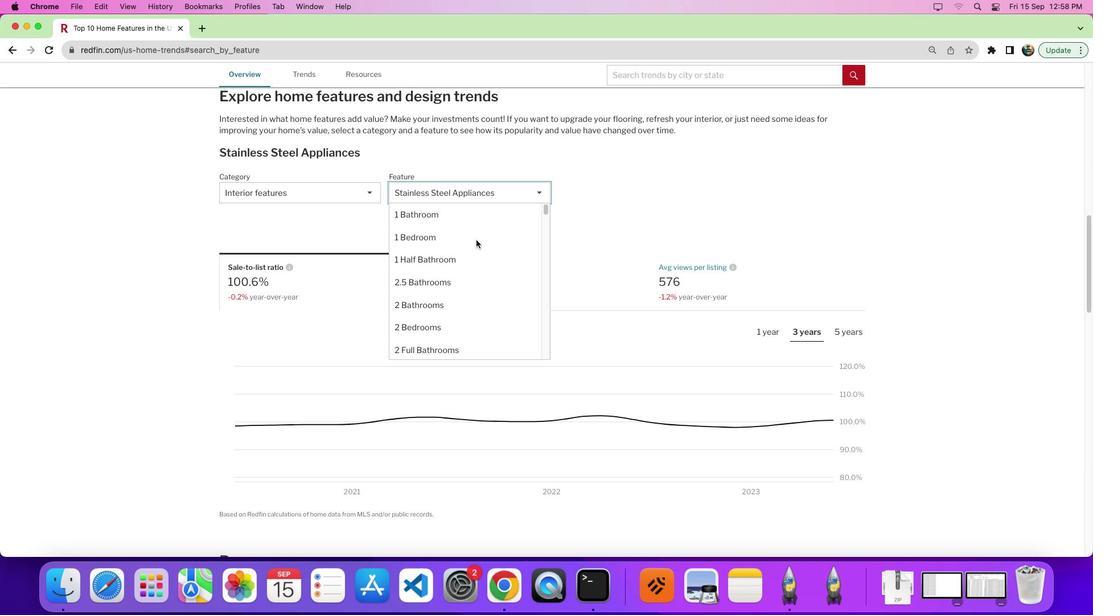 
Action: Mouse scrolled (476, 239) with delta (0, 4)
Screenshot: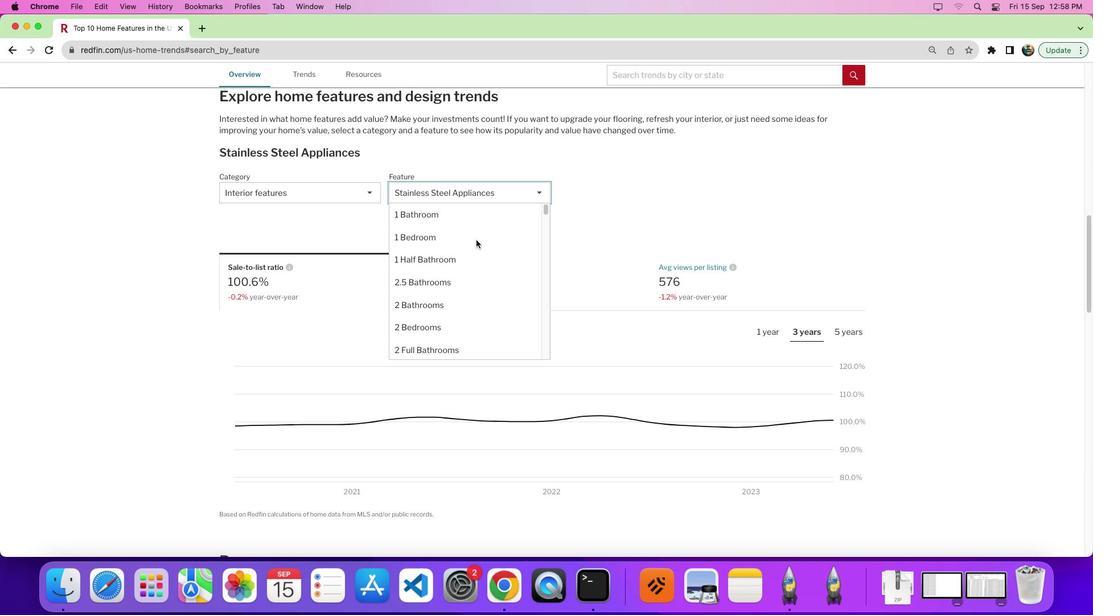 
Action: Mouse moved to (476, 242)
Screenshot: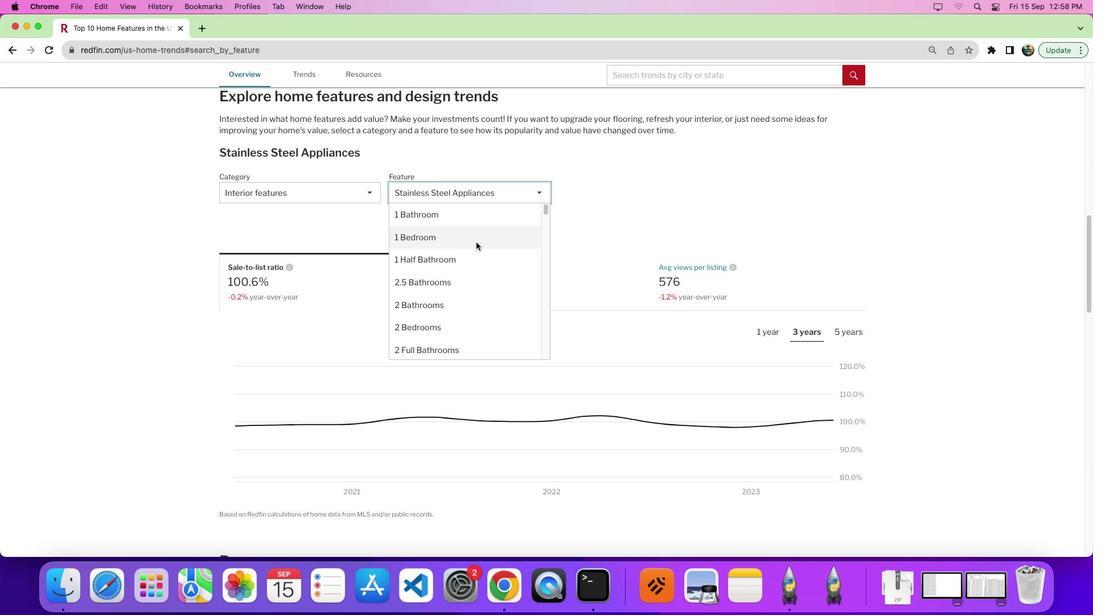 
Action: Mouse scrolled (476, 242) with delta (0, 0)
Screenshot: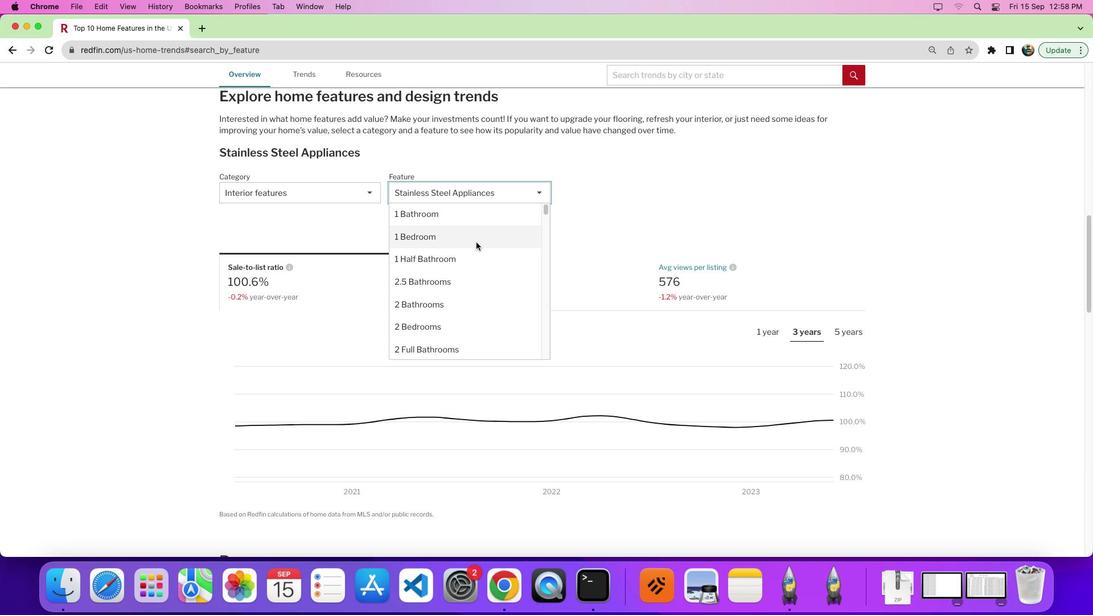 
Action: Mouse scrolled (476, 242) with delta (0, 0)
Screenshot: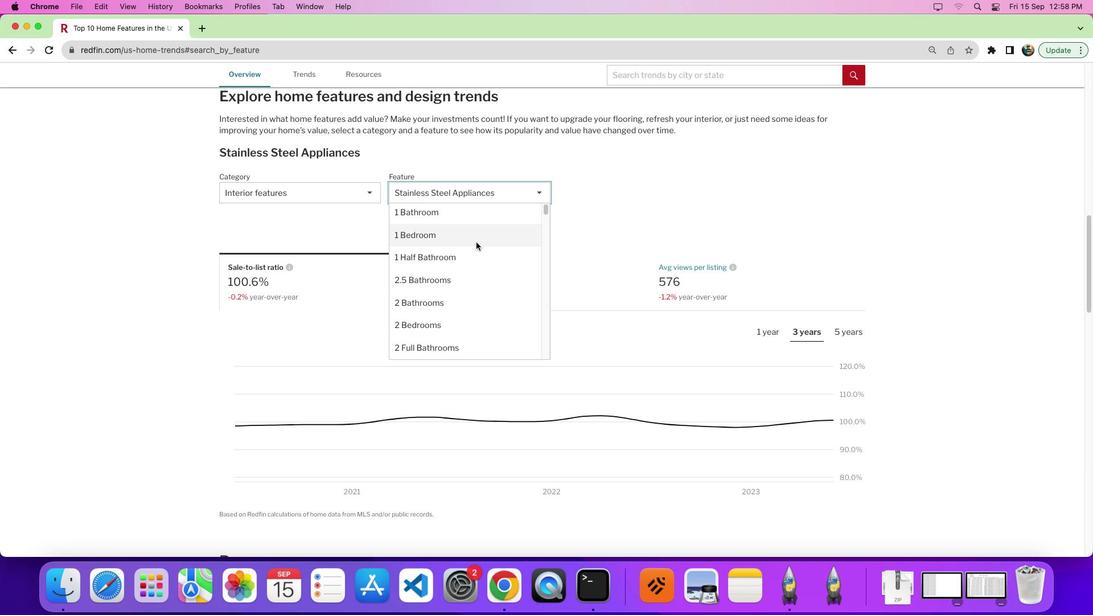 
Action: Mouse scrolled (476, 242) with delta (0, -1)
Screenshot: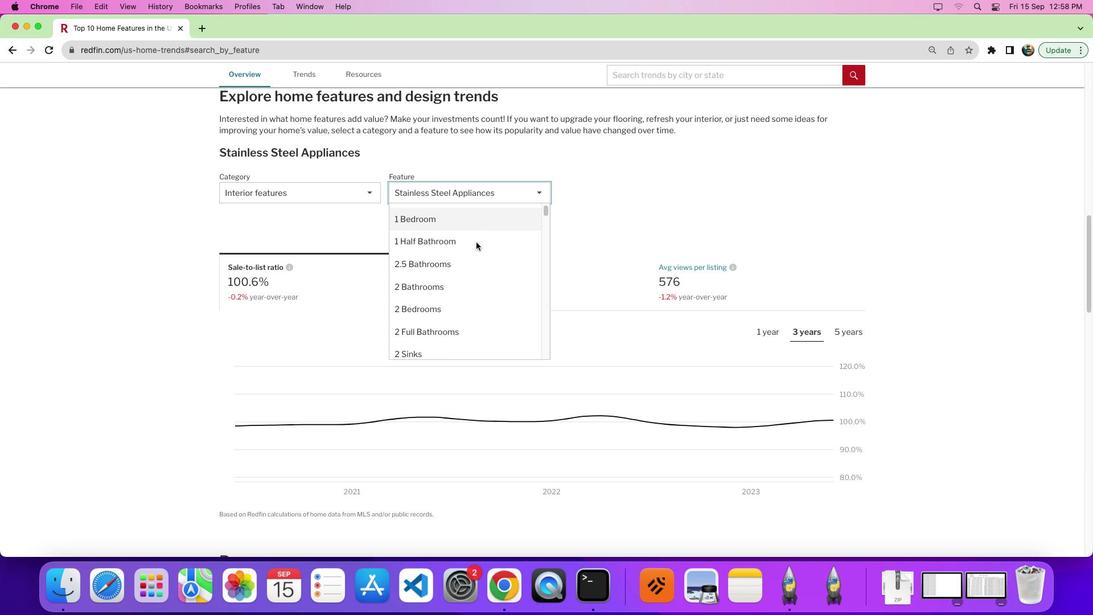 
Action: Mouse moved to (468, 252)
Screenshot: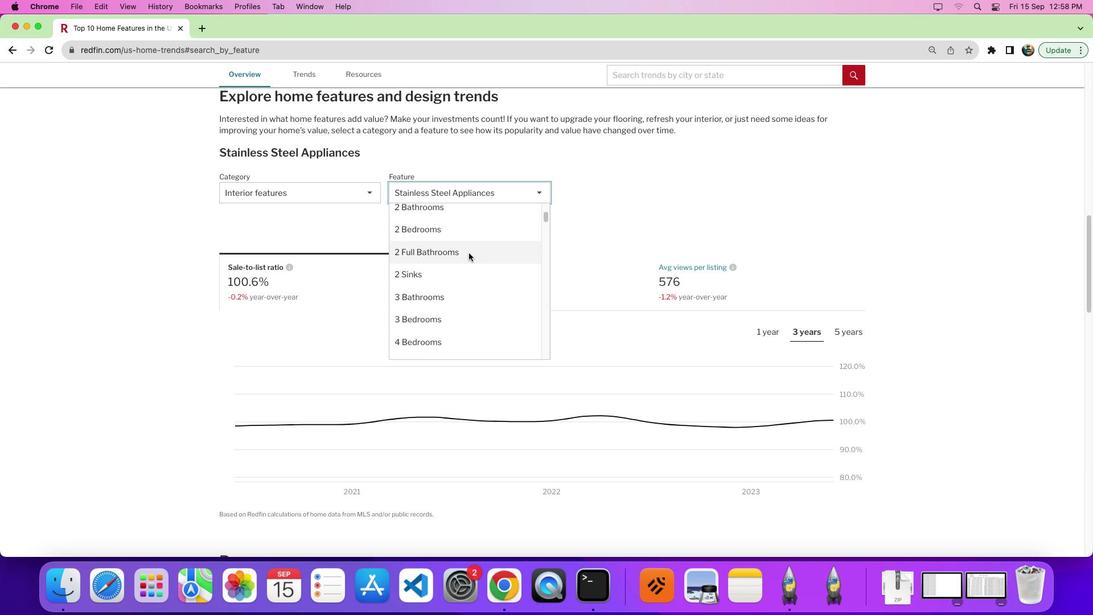 
Action: Mouse scrolled (468, 252) with delta (0, 0)
Screenshot: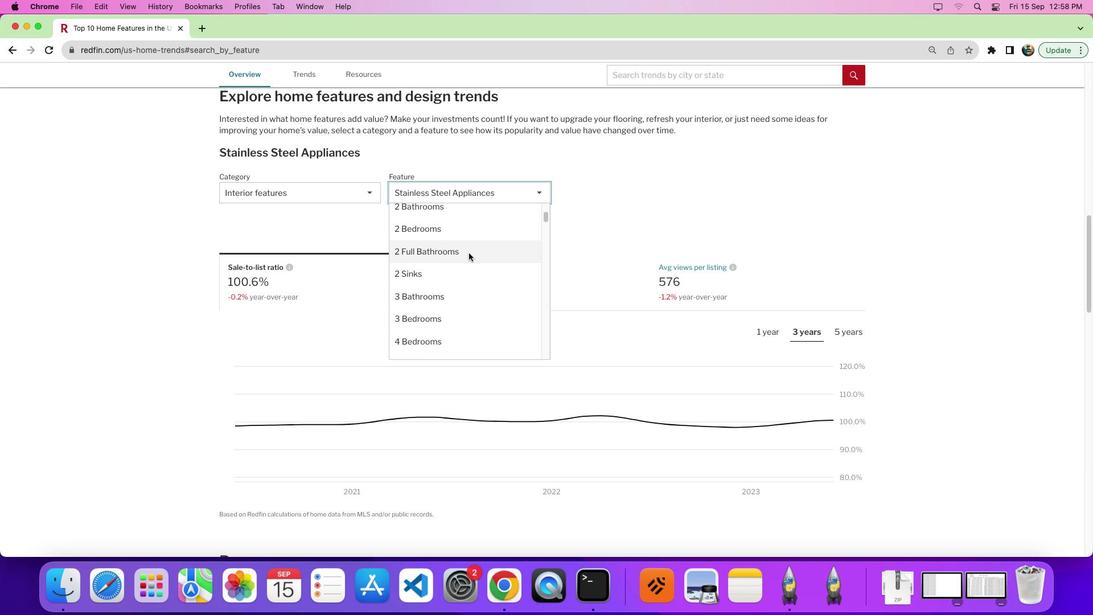 
Action: Mouse scrolled (468, 252) with delta (0, 0)
Screenshot: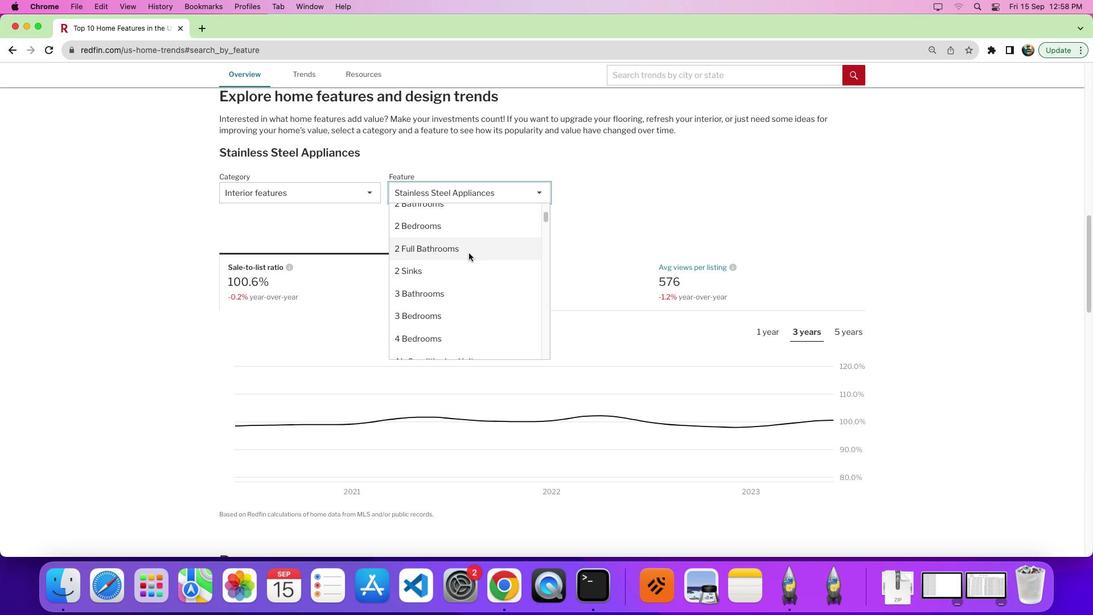 
Action: Mouse moved to (429, 317)
Screenshot: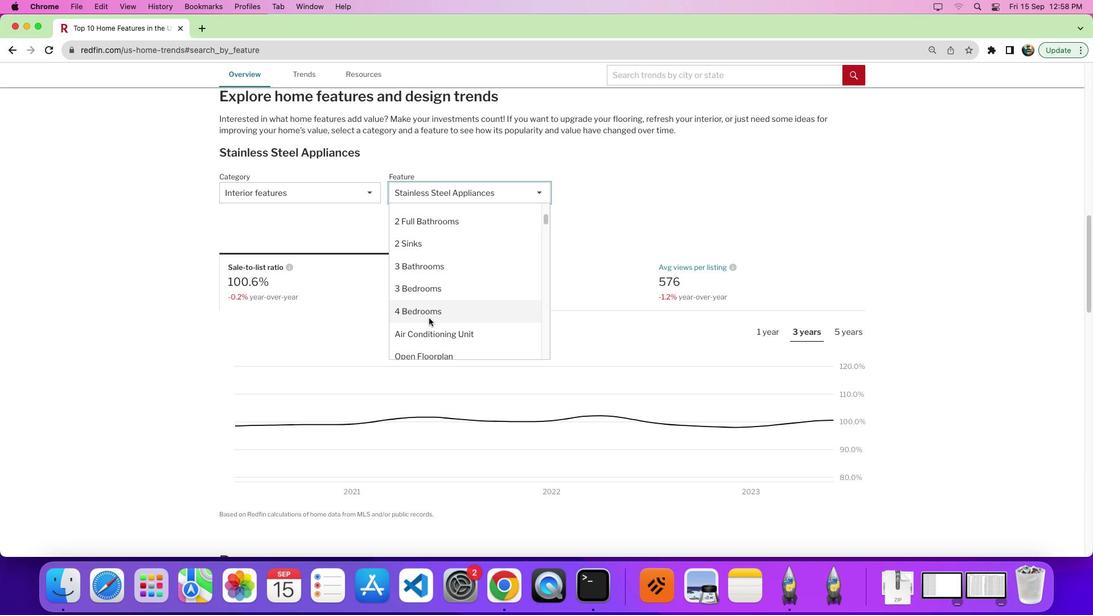 
Action: Mouse pressed left at (429, 317)
Screenshot: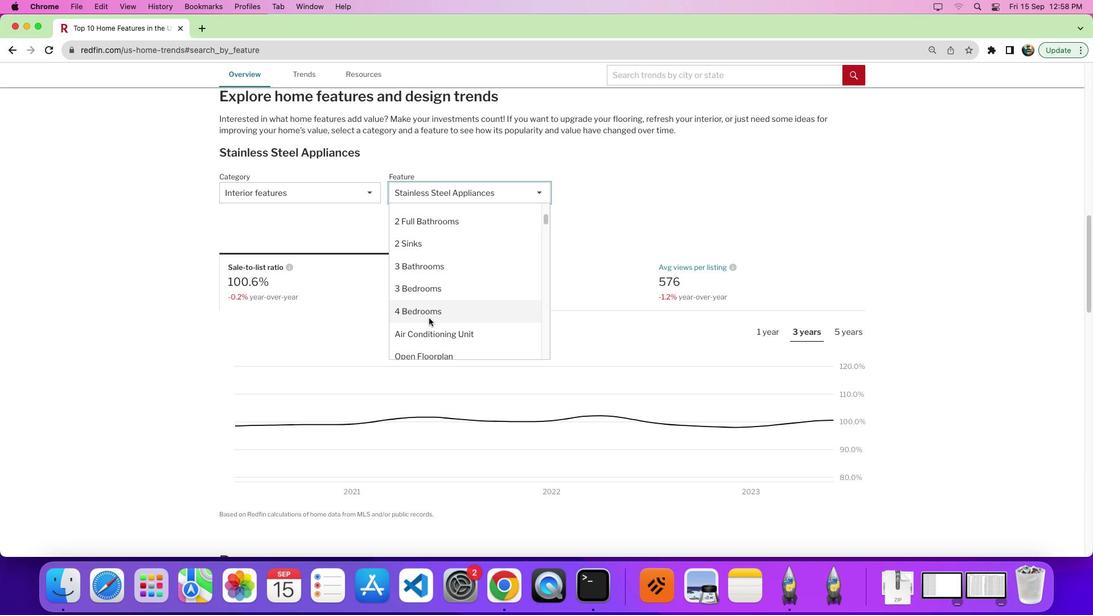 
Action: Mouse moved to (652, 317)
Screenshot: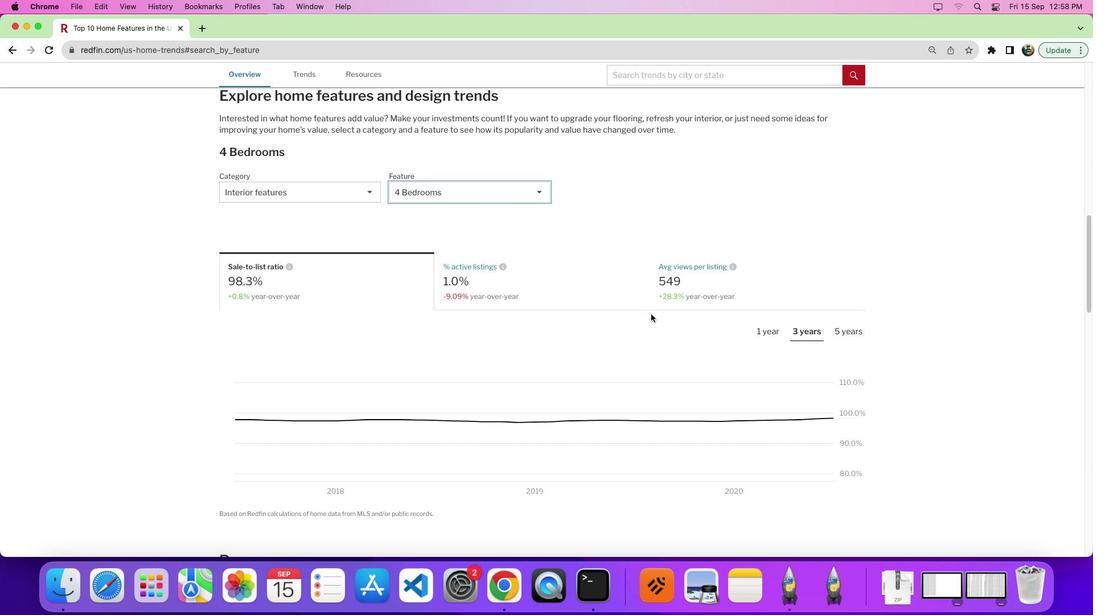 
Action: Mouse scrolled (652, 317) with delta (0, 0)
Screenshot: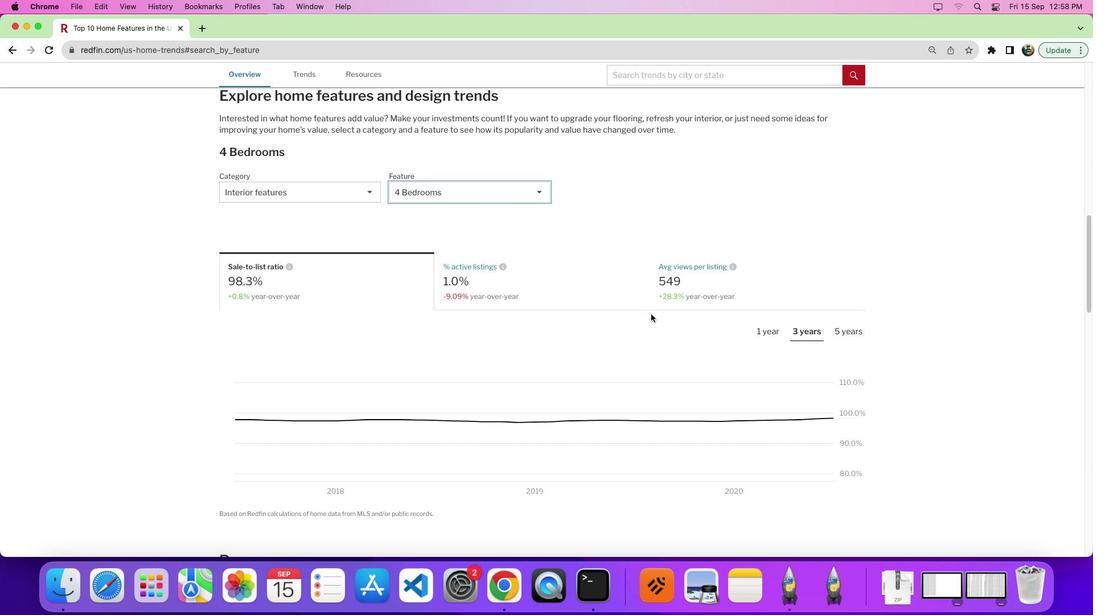 
Action: Mouse moved to (651, 314)
Screenshot: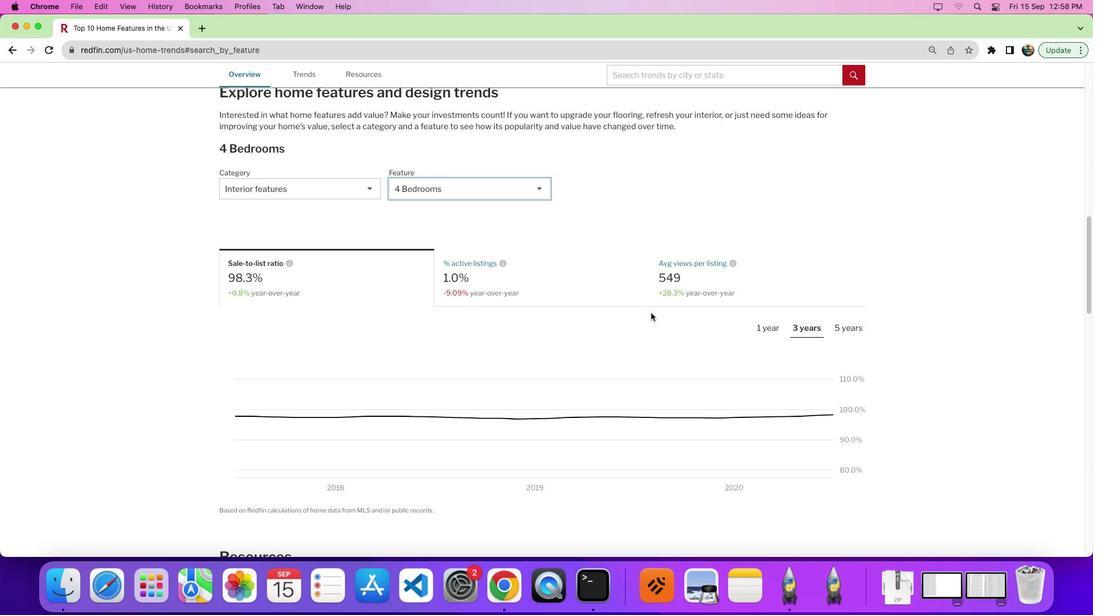 
Action: Mouse scrolled (651, 314) with delta (0, 0)
Screenshot: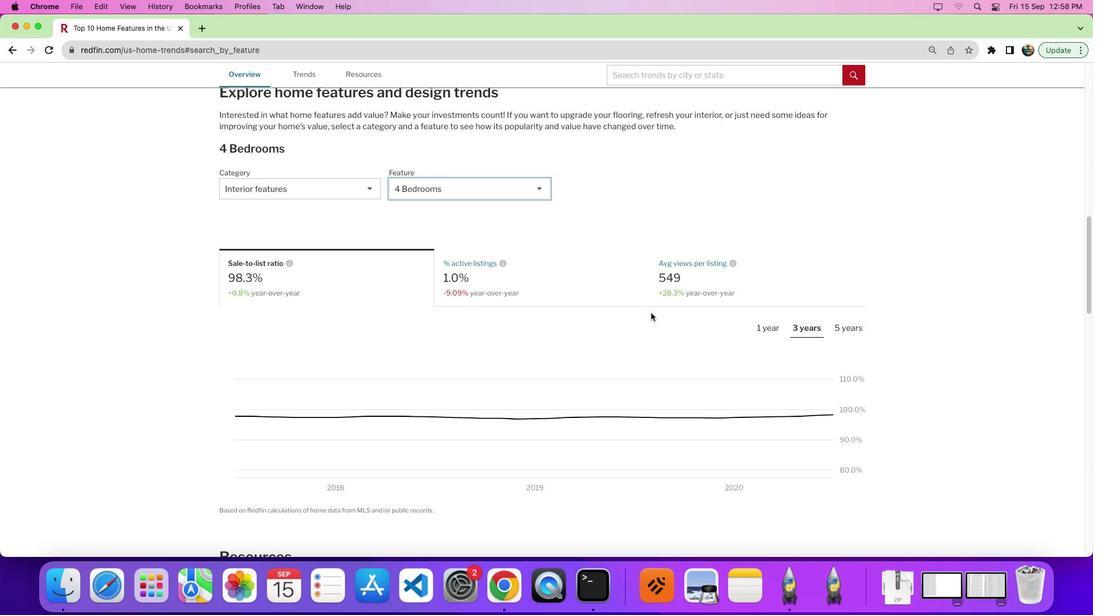 
Action: Mouse moved to (651, 313)
Screenshot: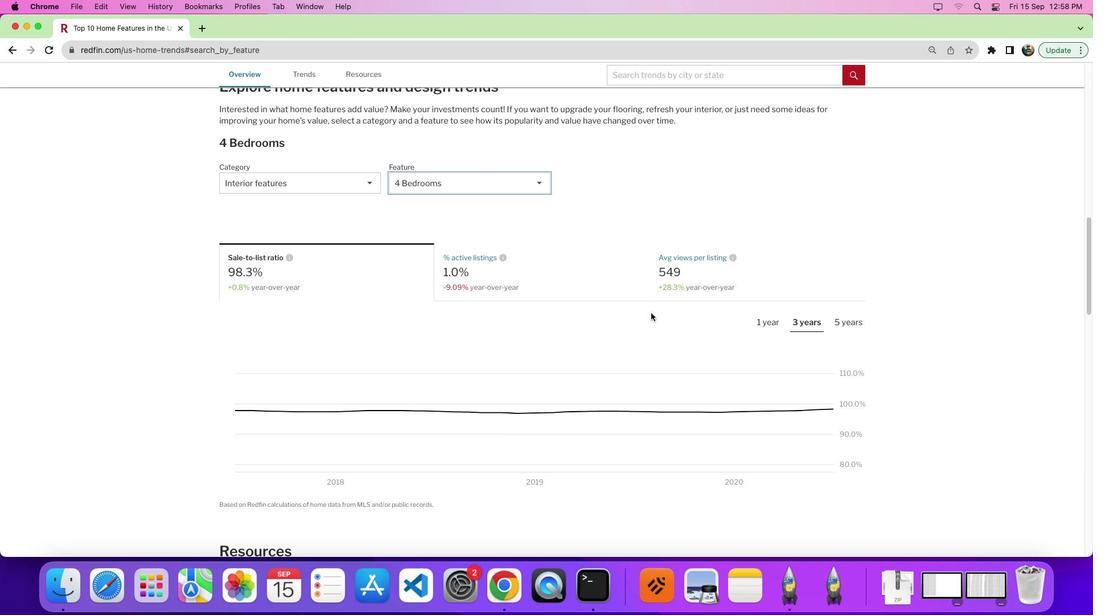
Action: Mouse scrolled (651, 313) with delta (0, 0)
Screenshot: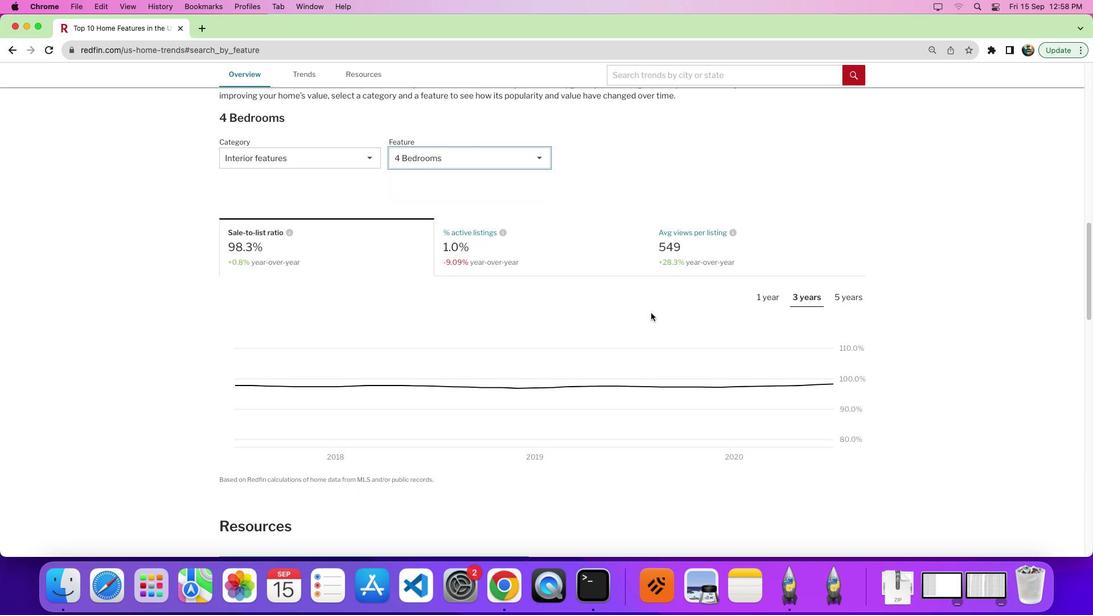 
Action: Mouse moved to (501, 198)
Screenshot: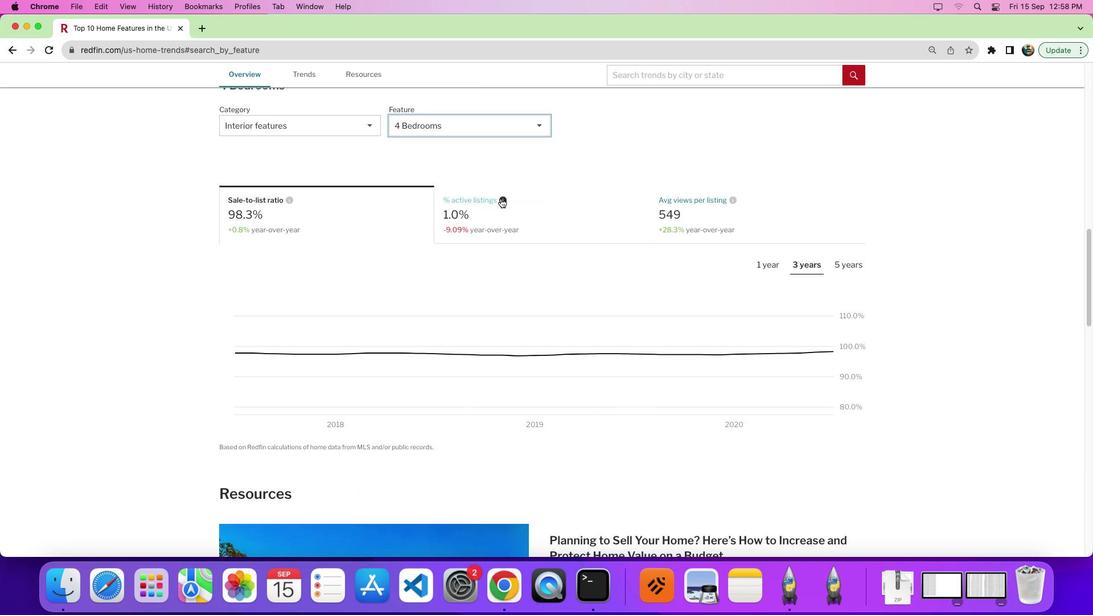 
Action: Mouse pressed left at (501, 198)
Screenshot: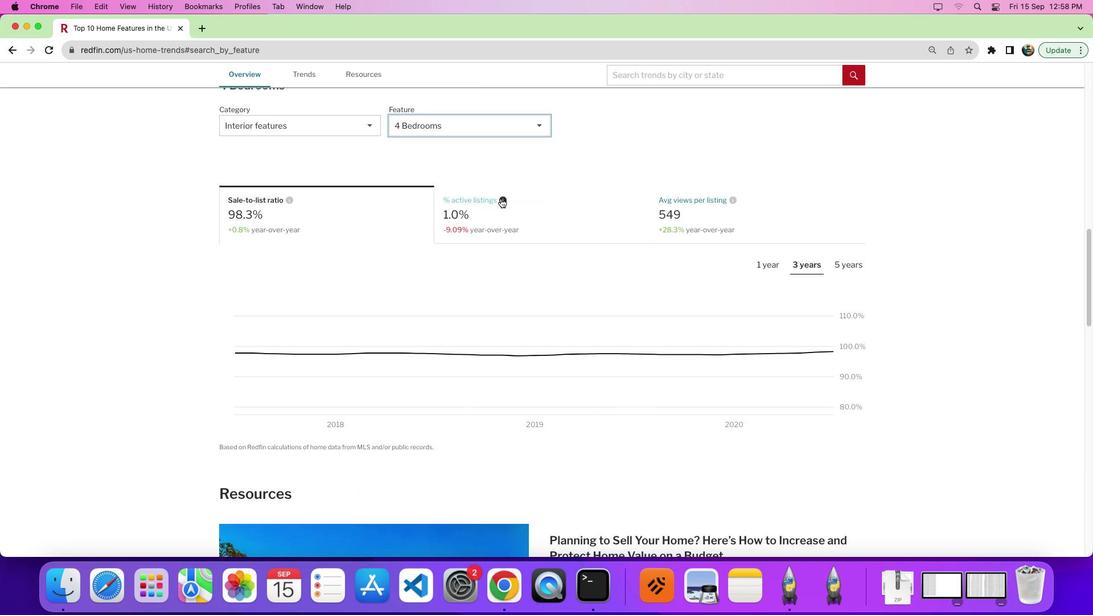 
Action: Mouse moved to (493, 218)
Screenshot: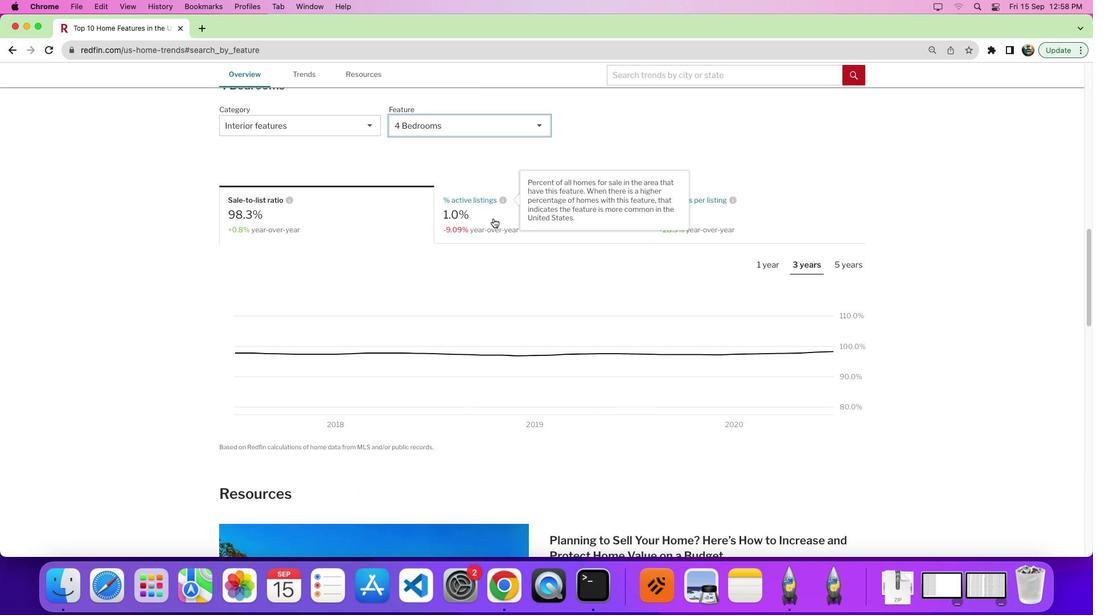 
Action: Mouse pressed left at (493, 218)
Screenshot: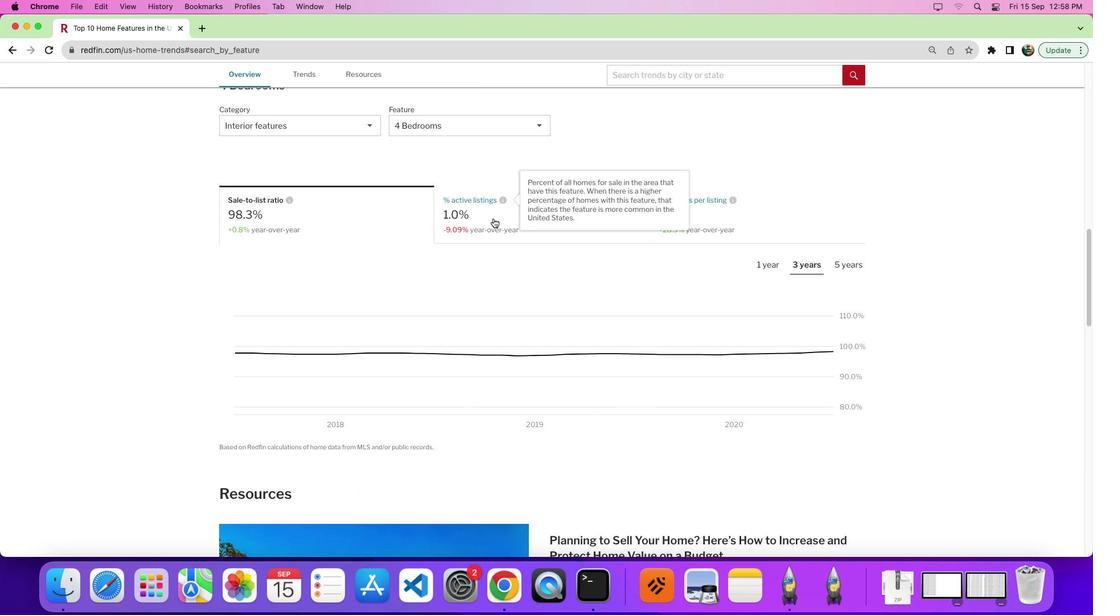 
Action: Mouse moved to (852, 264)
Screenshot: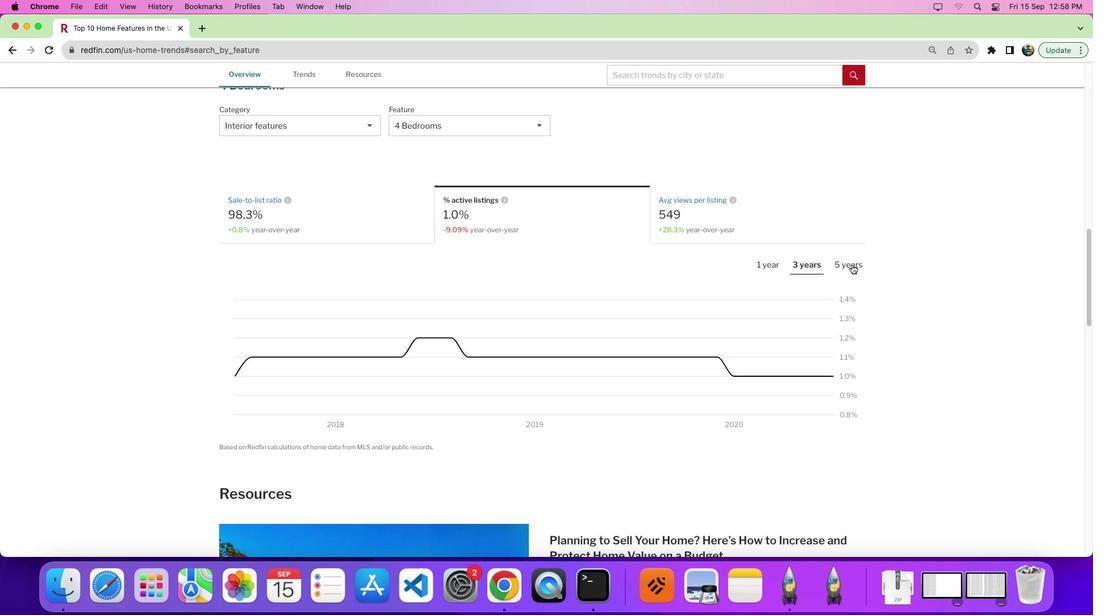 
Action: Mouse pressed left at (852, 264)
Screenshot: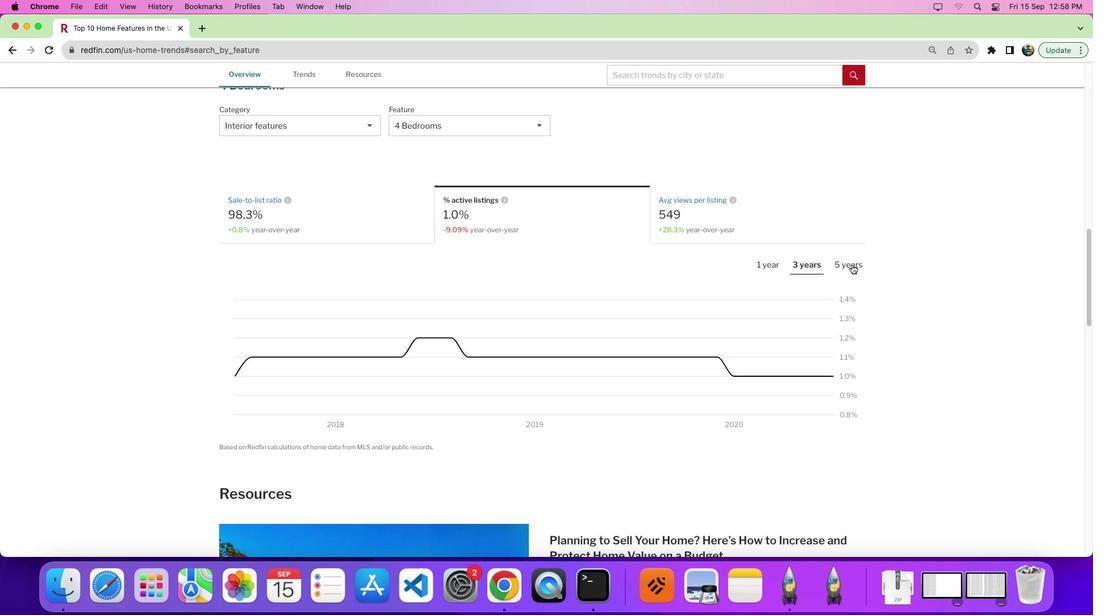 
Action: Mouse moved to (603, 267)
Screenshot: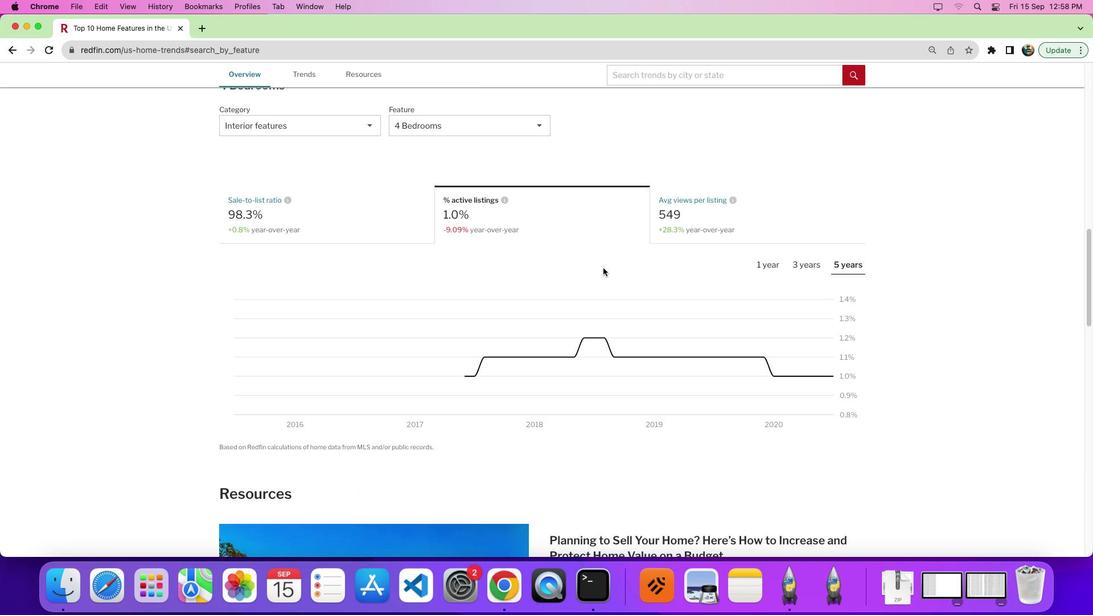 
Action: Mouse scrolled (603, 267) with delta (0, 0)
Screenshot: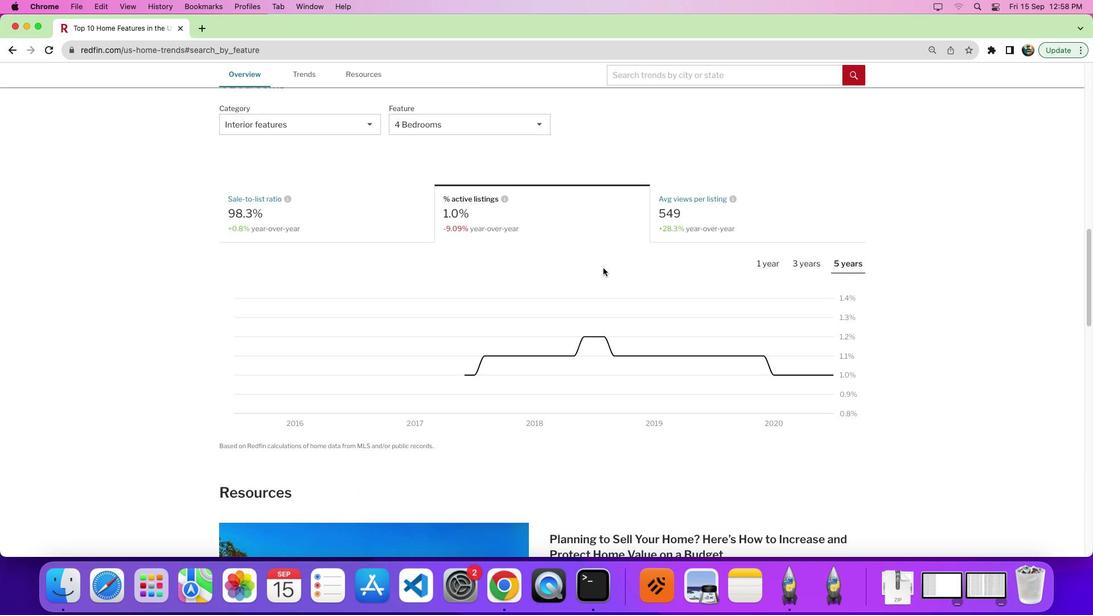 
Action: Mouse scrolled (603, 267) with delta (0, 0)
Screenshot: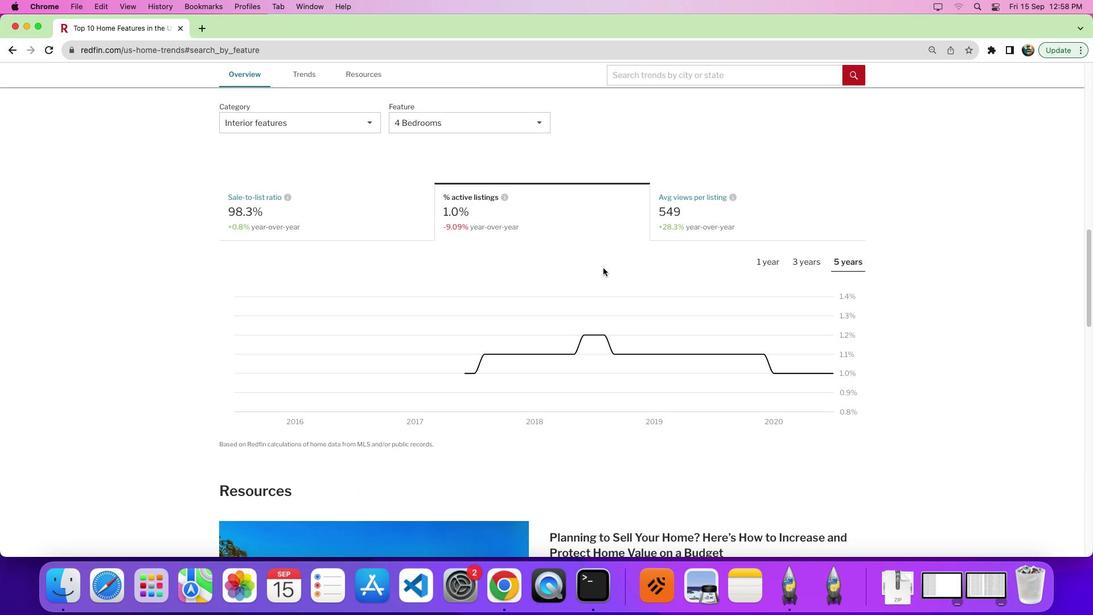 
Action: Mouse moved to (693, 280)
Screenshot: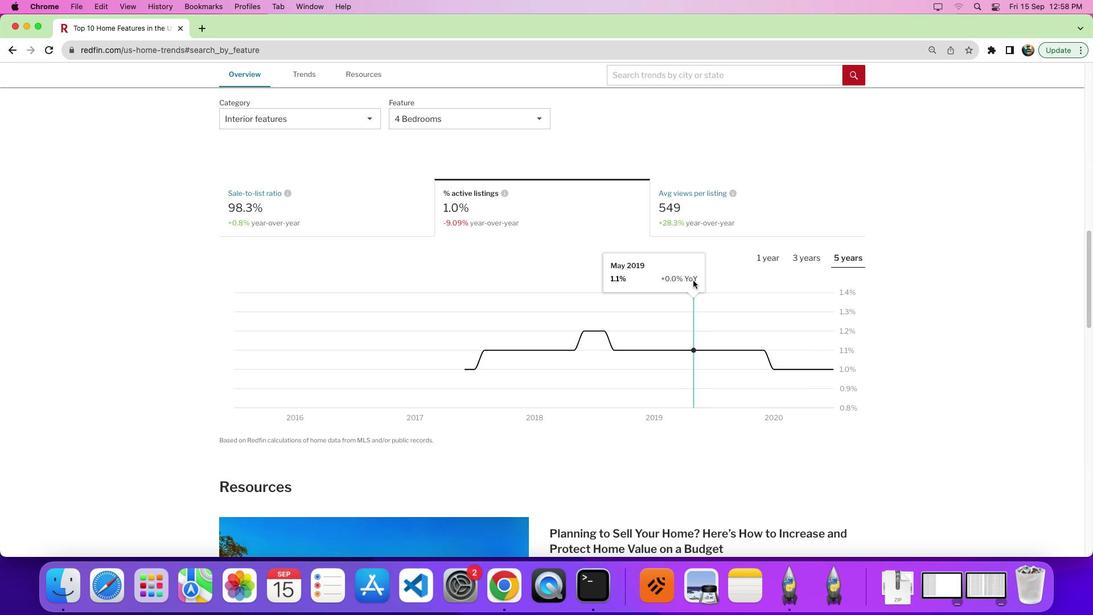 
